 Task: Look for space in Kazo, Japan from 11th June, 2023 to 15th June, 2023 for 2 adults in price range Rs.7000 to Rs.16000. Place can be private room with 1  bedroom having 2 beds and 1 bathroom. Property type can be house, flat, guest house, hotel. Booking option can be shelf check-in. Required host language is English.
Action: Mouse moved to (417, 99)
Screenshot: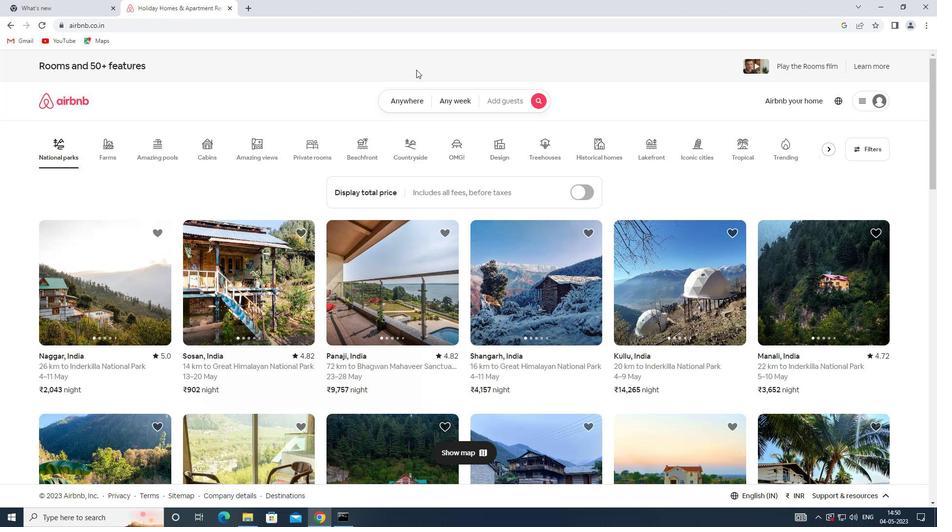 
Action: Mouse pressed left at (417, 99)
Screenshot: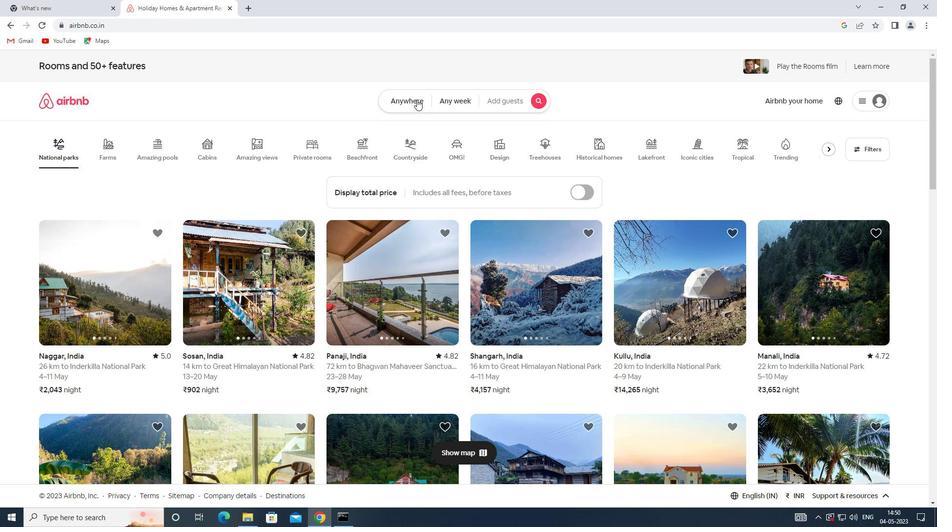 
Action: Mouse moved to (288, 140)
Screenshot: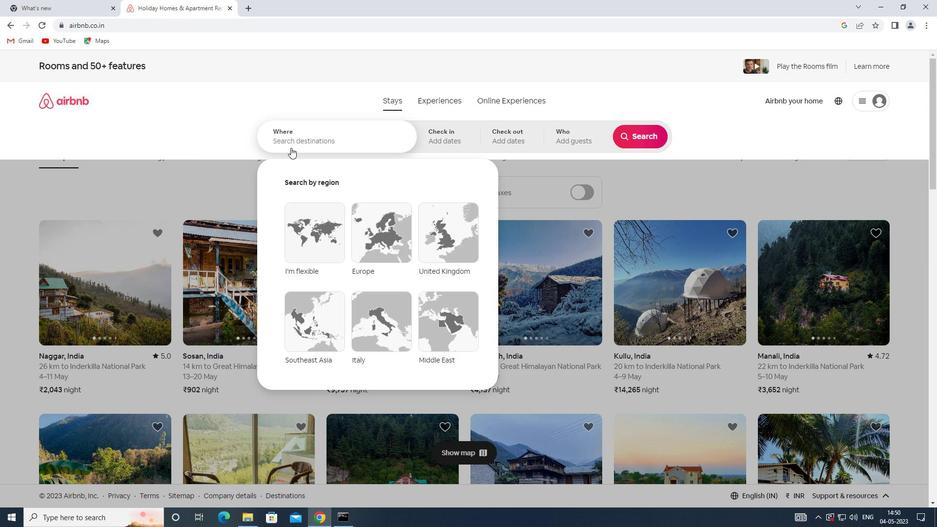 
Action: Mouse pressed left at (288, 140)
Screenshot: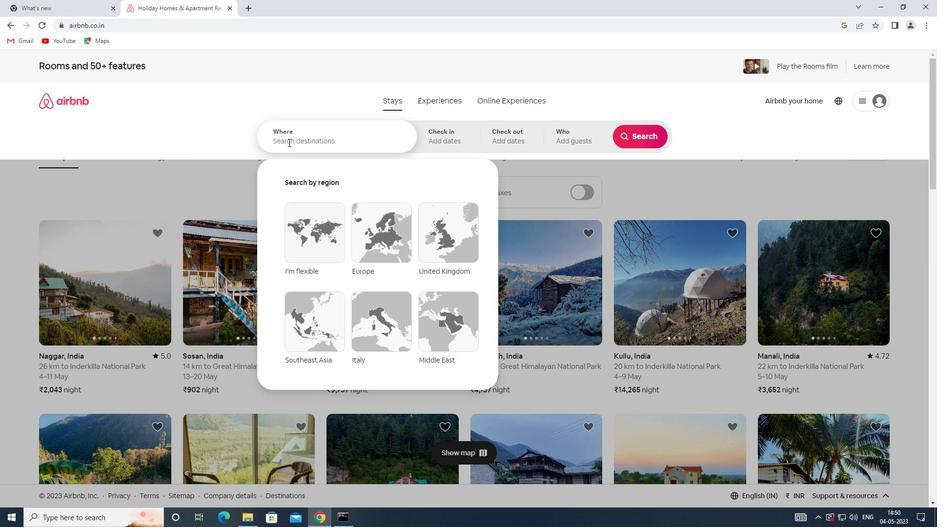 
Action: Key pressed <Key.shift>KAZO,<Key.shift><Key.shift><Key.shift><Key.shift><Key.shift><Key.shift><Key.shift><Key.shift><Key.shift><Key.shift><Key.shift><Key.shift>JAPAN
Screenshot: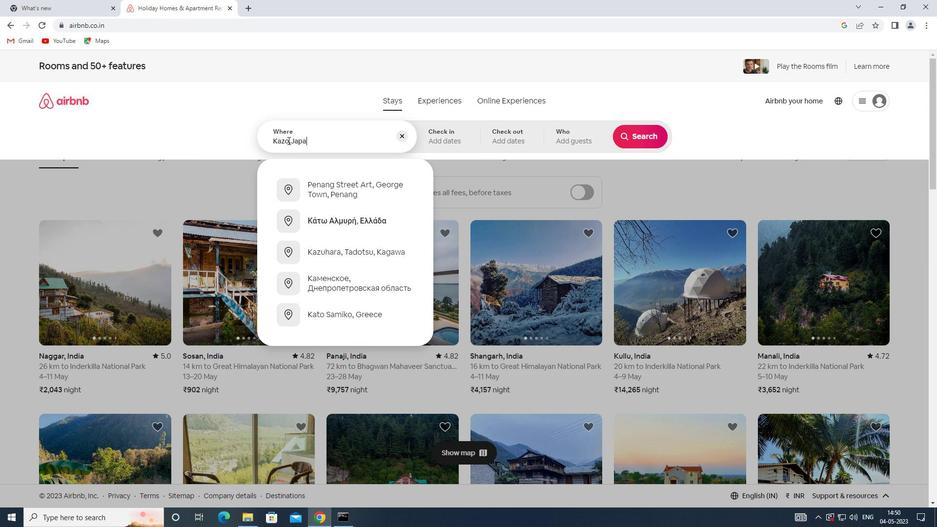 
Action: Mouse moved to (438, 144)
Screenshot: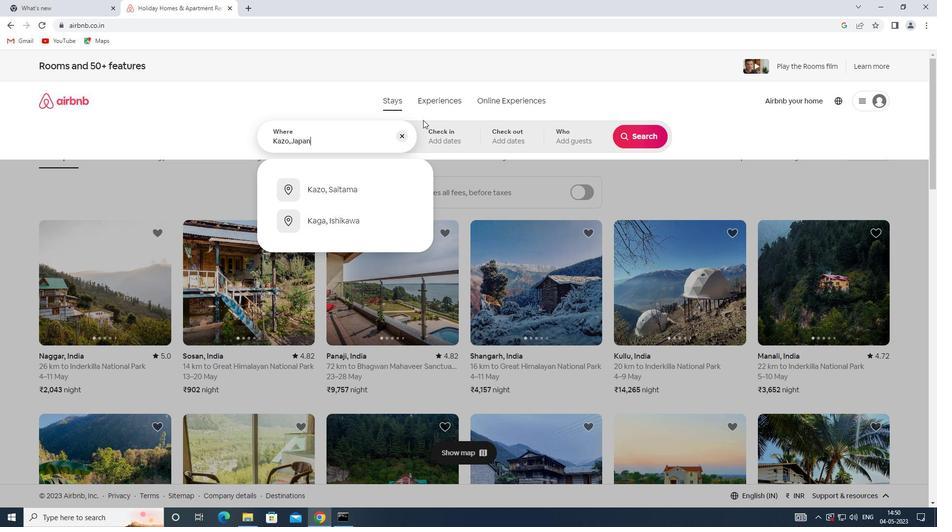
Action: Mouse pressed left at (438, 144)
Screenshot: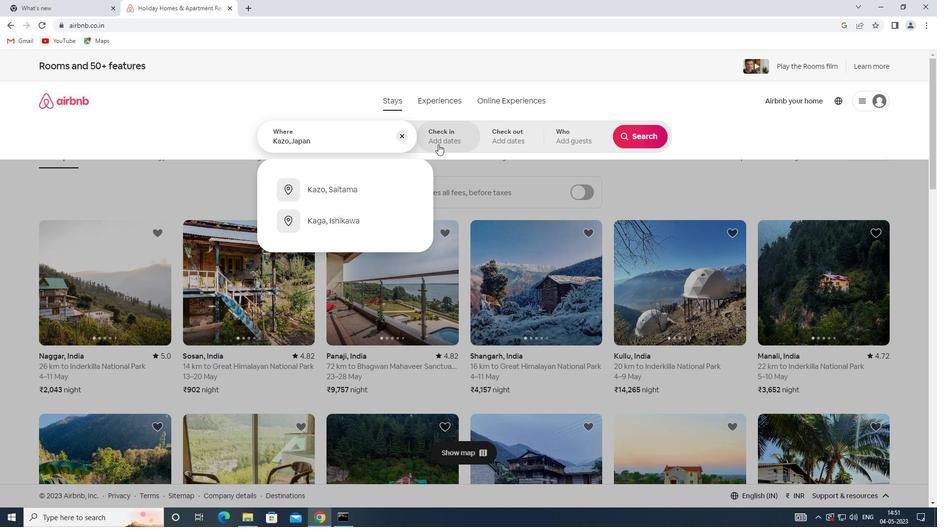
Action: Mouse moved to (481, 298)
Screenshot: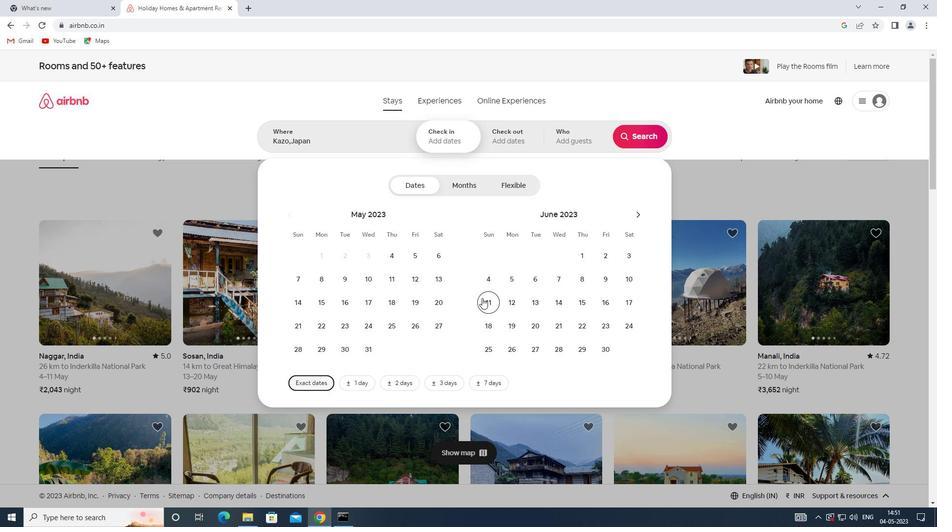 
Action: Mouse pressed left at (481, 298)
Screenshot: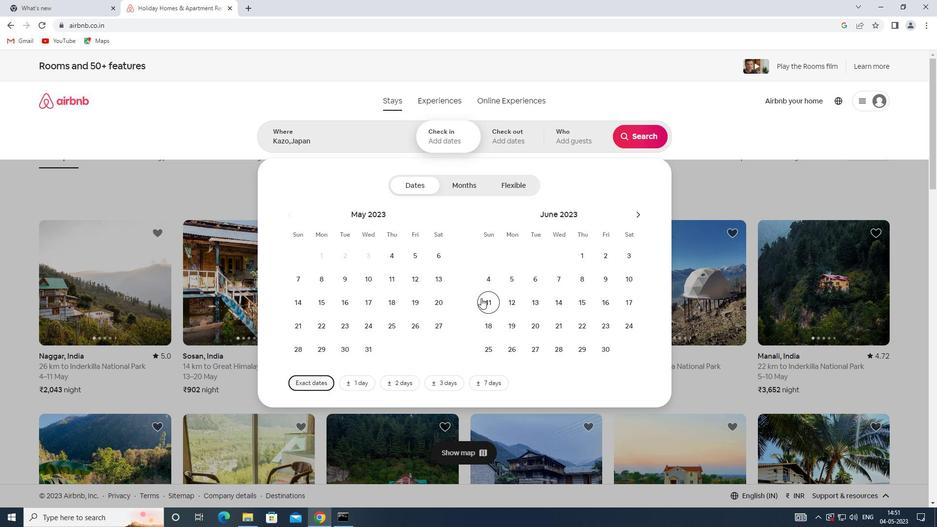 
Action: Mouse moved to (588, 301)
Screenshot: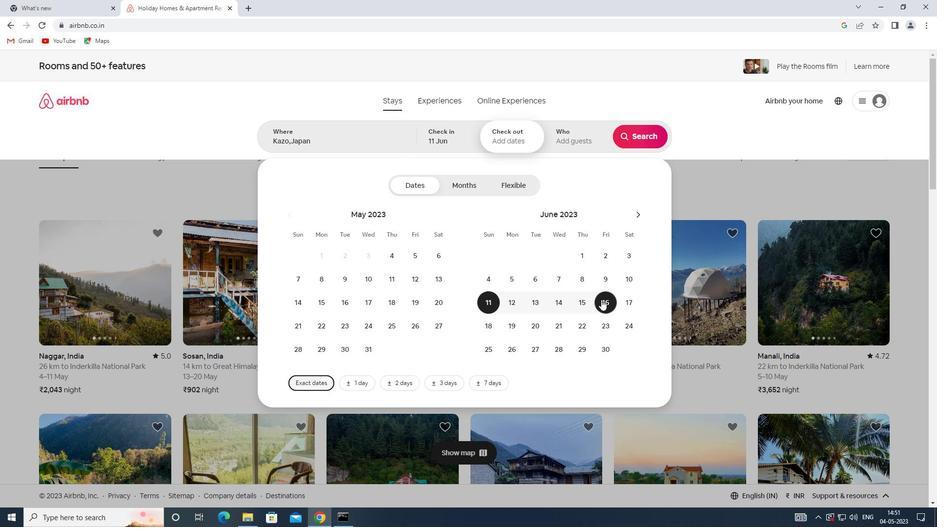 
Action: Mouse pressed left at (588, 301)
Screenshot: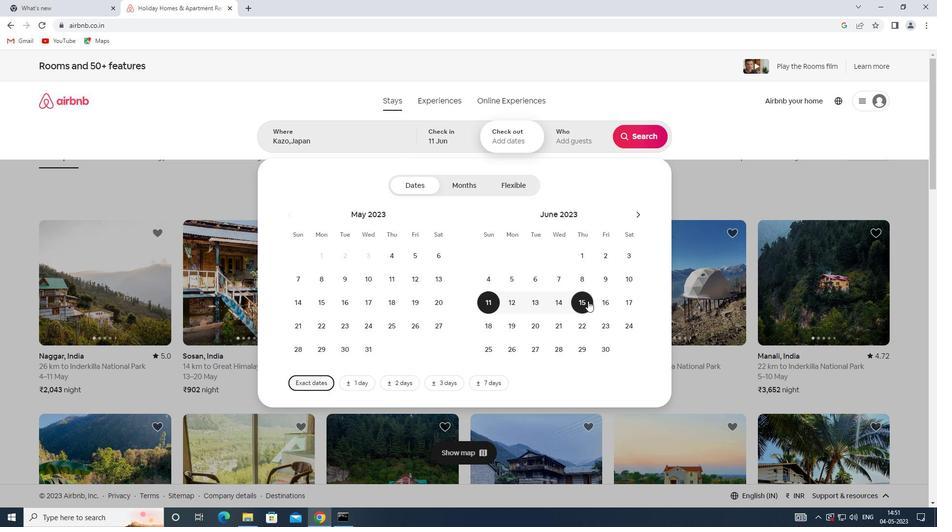 
Action: Mouse moved to (587, 140)
Screenshot: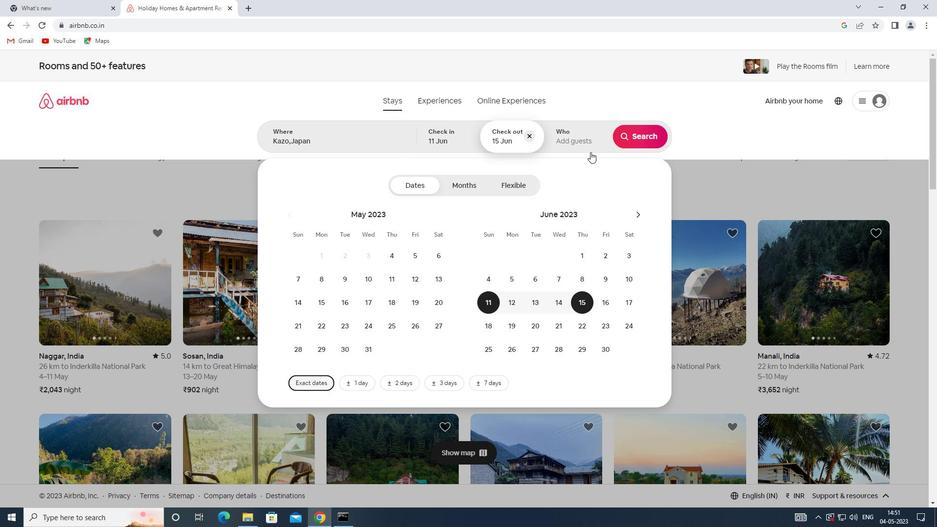 
Action: Mouse pressed left at (587, 140)
Screenshot: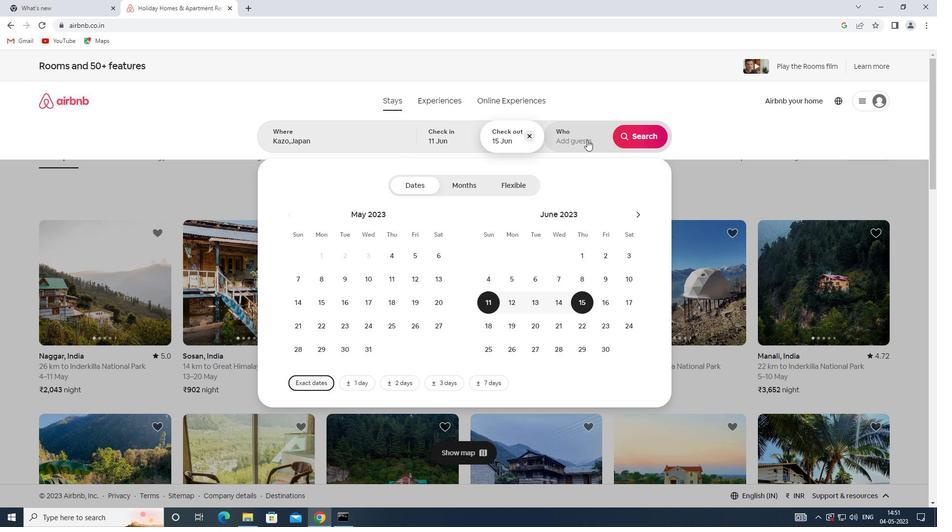 
Action: Mouse moved to (640, 195)
Screenshot: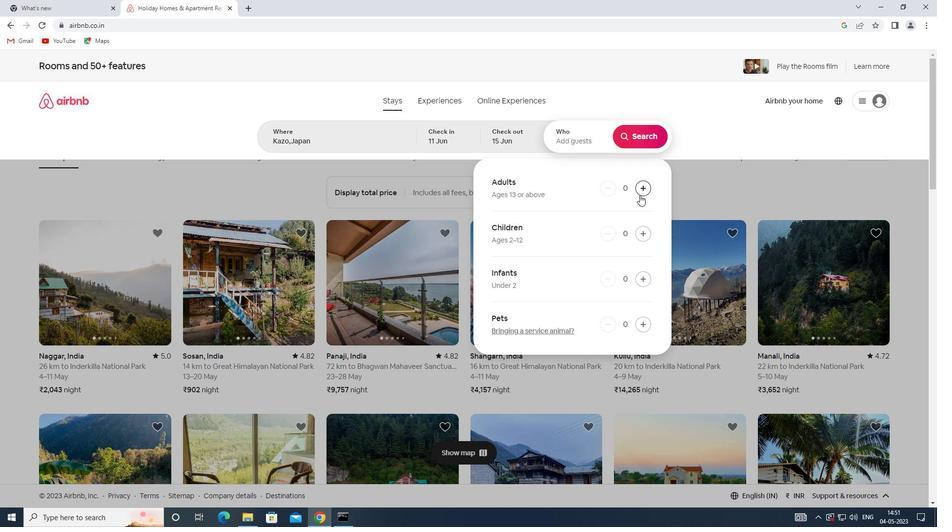 
Action: Mouse pressed left at (640, 195)
Screenshot: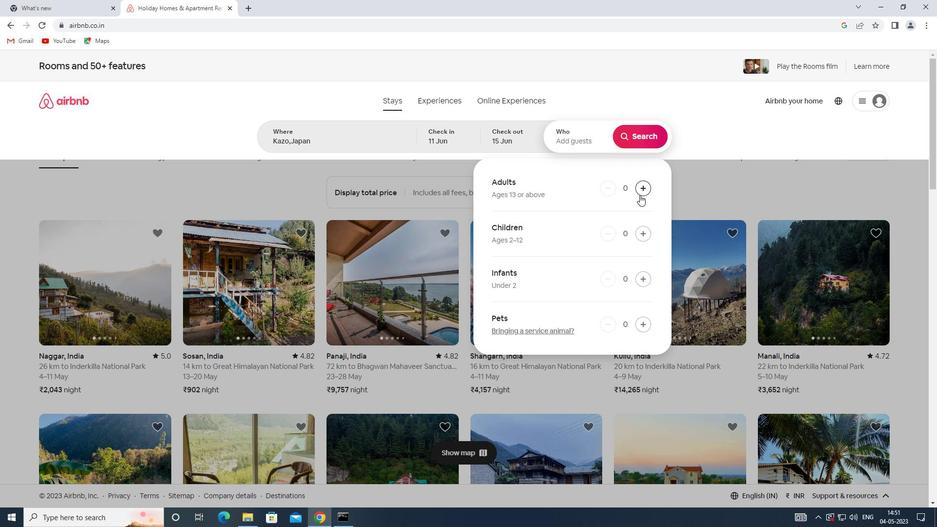 
Action: Mouse pressed left at (640, 195)
Screenshot: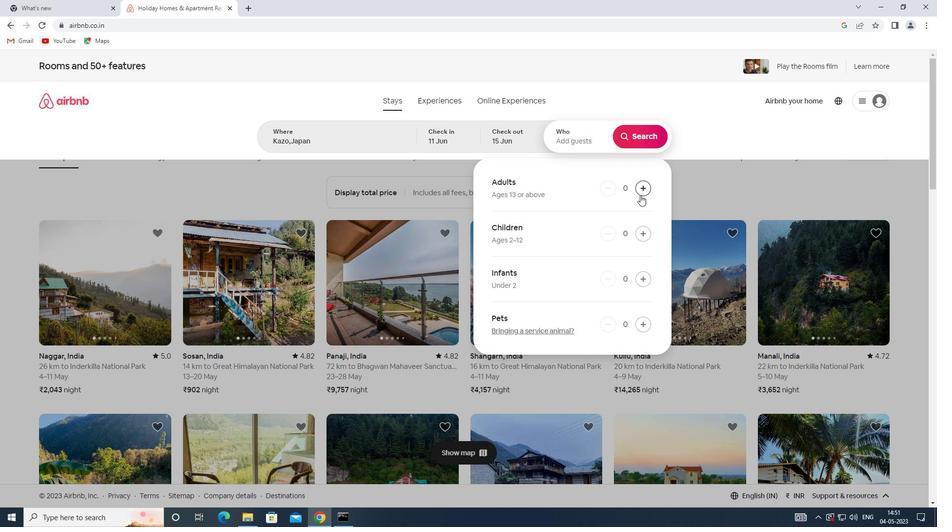 
Action: Mouse moved to (646, 142)
Screenshot: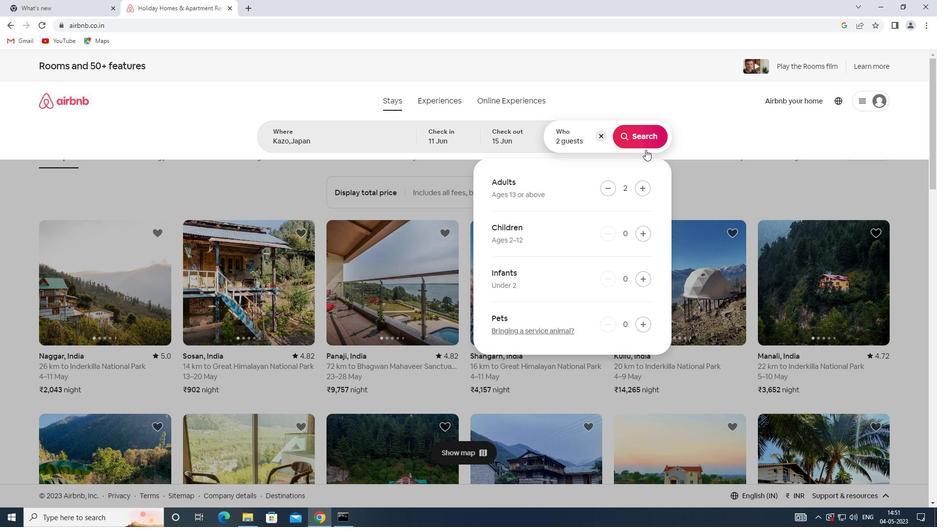 
Action: Mouse pressed left at (646, 142)
Screenshot: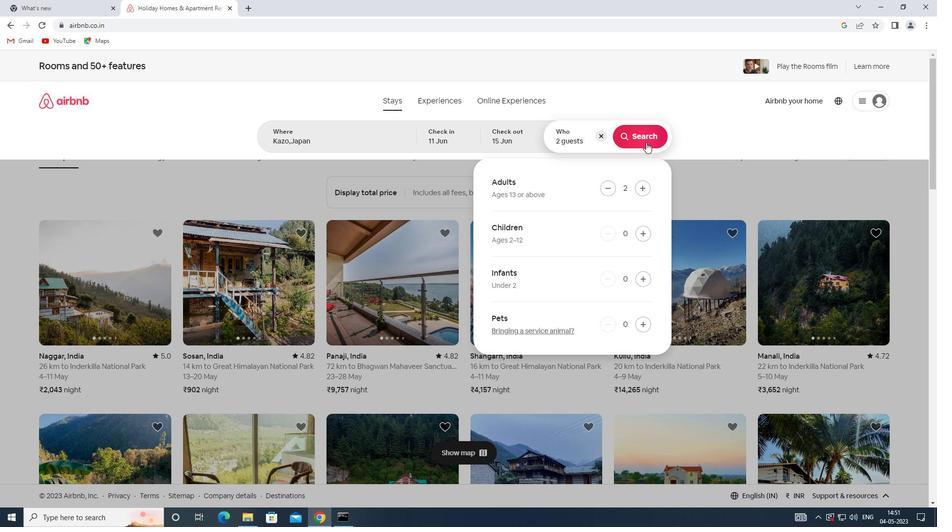 
Action: Mouse moved to (890, 116)
Screenshot: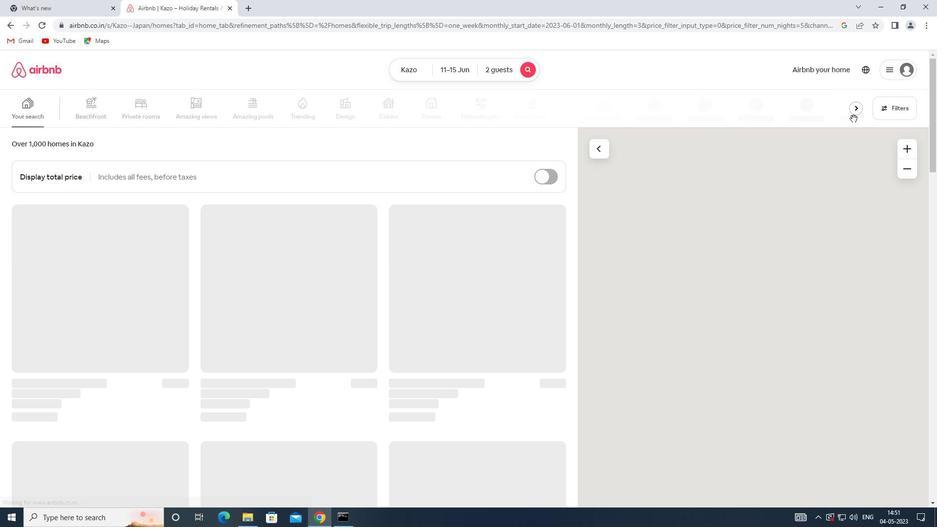 
Action: Mouse pressed left at (890, 116)
Screenshot: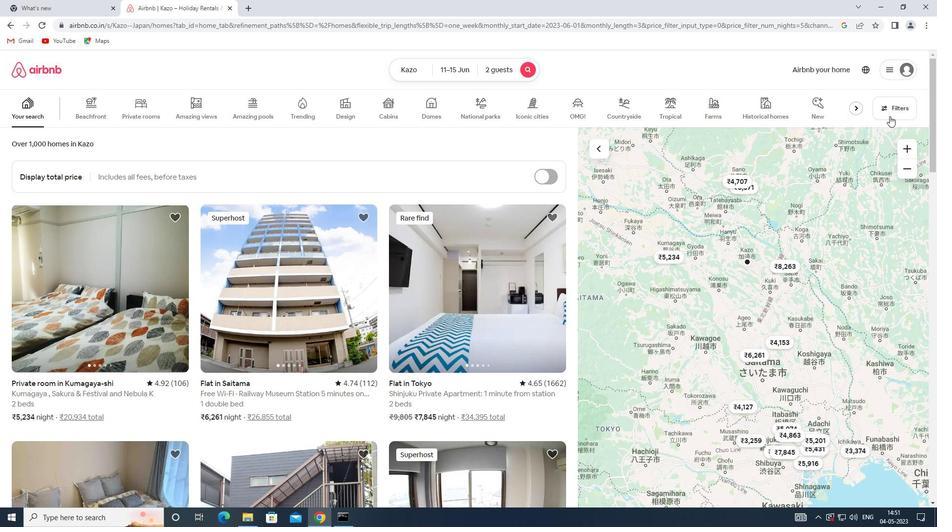 
Action: Mouse moved to (339, 232)
Screenshot: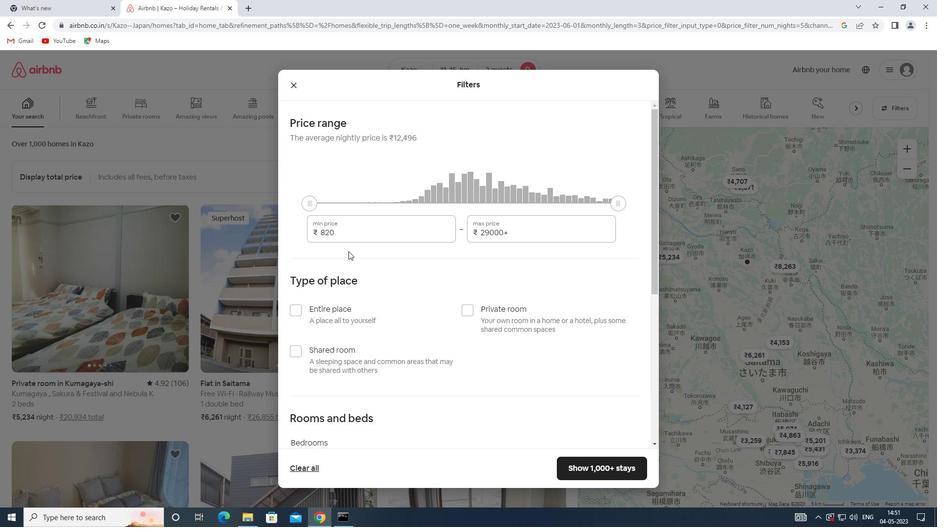 
Action: Mouse pressed left at (339, 232)
Screenshot: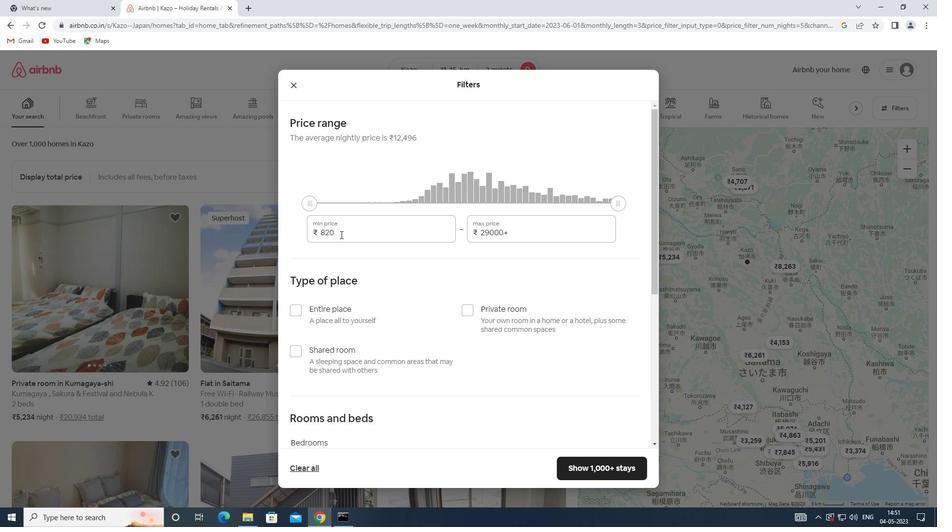 
Action: Mouse moved to (287, 232)
Screenshot: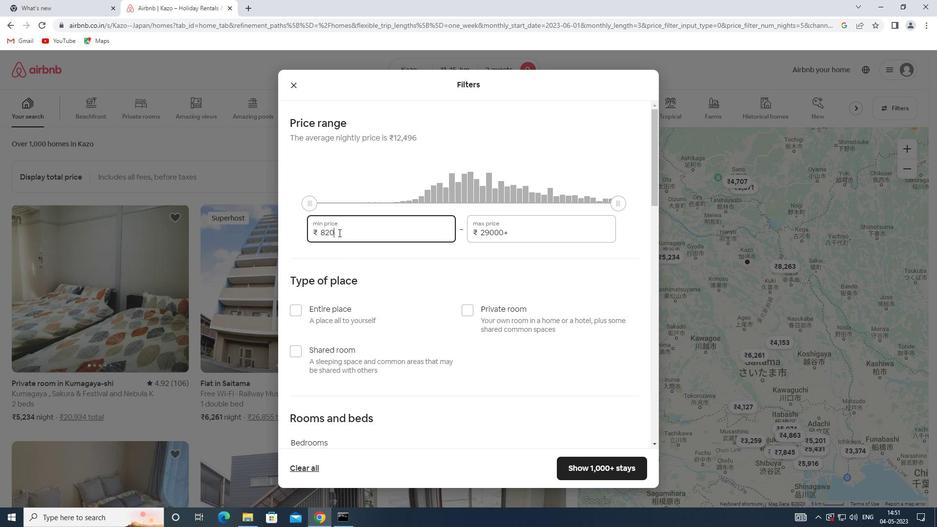 
Action: Key pressed 7000
Screenshot: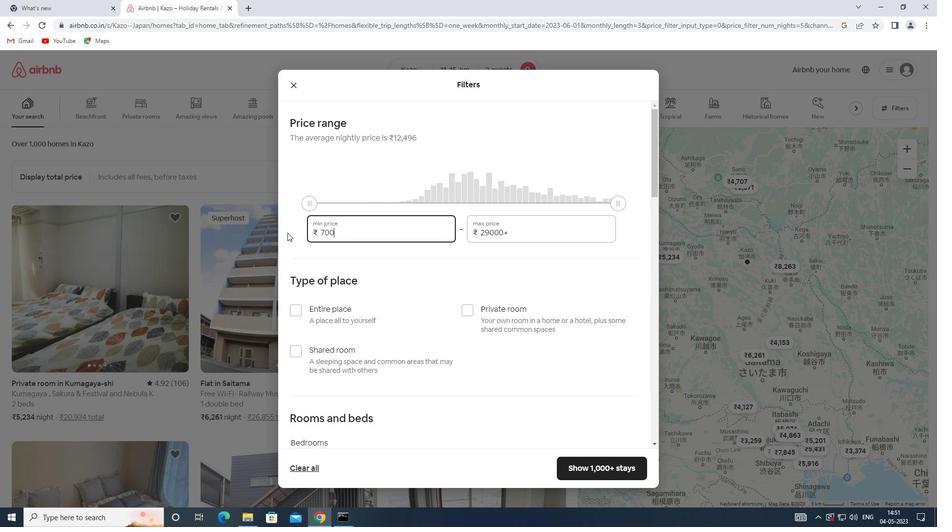 
Action: Mouse moved to (488, 156)
Screenshot: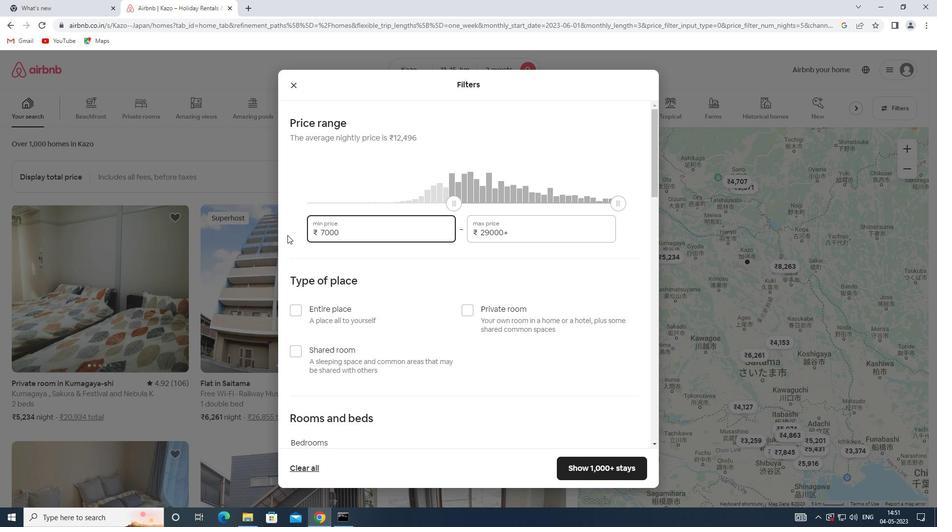 
Action: Mouse scrolled (488, 156) with delta (0, 0)
Screenshot: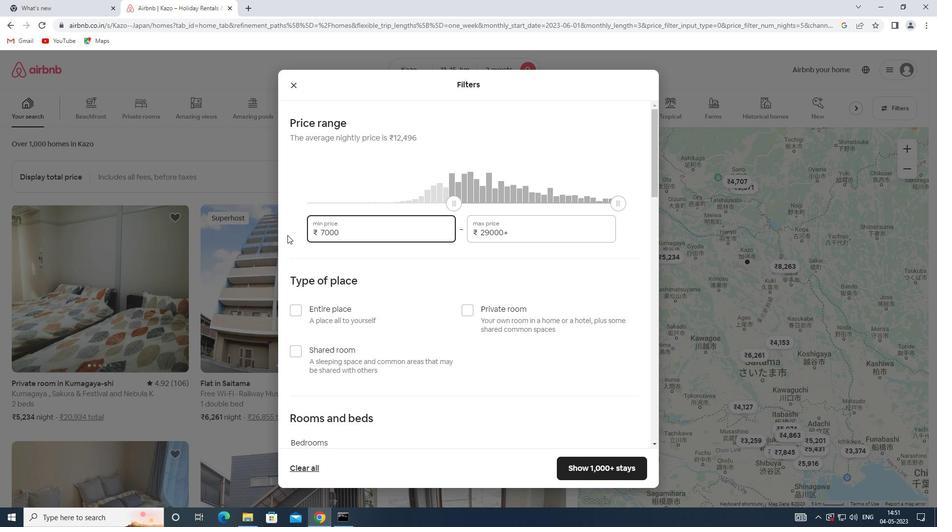 
Action: Mouse moved to (513, 181)
Screenshot: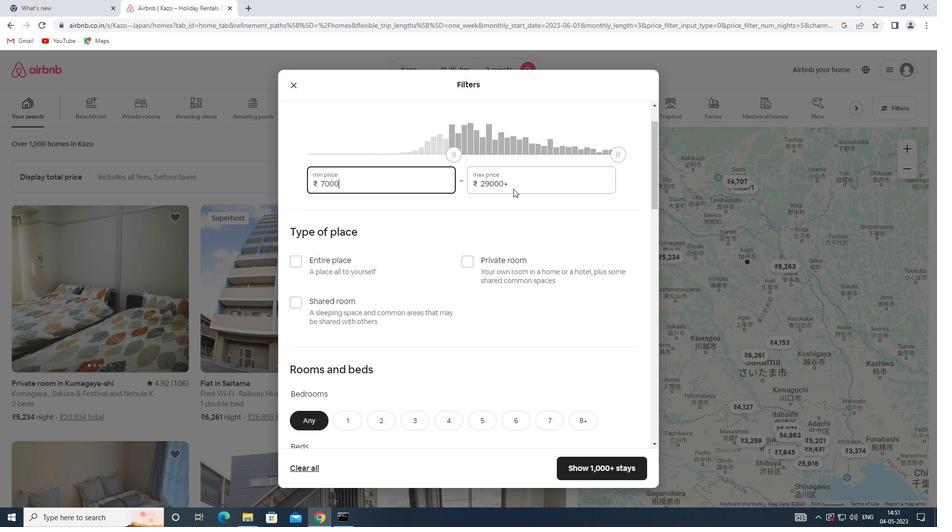 
Action: Mouse pressed left at (513, 181)
Screenshot: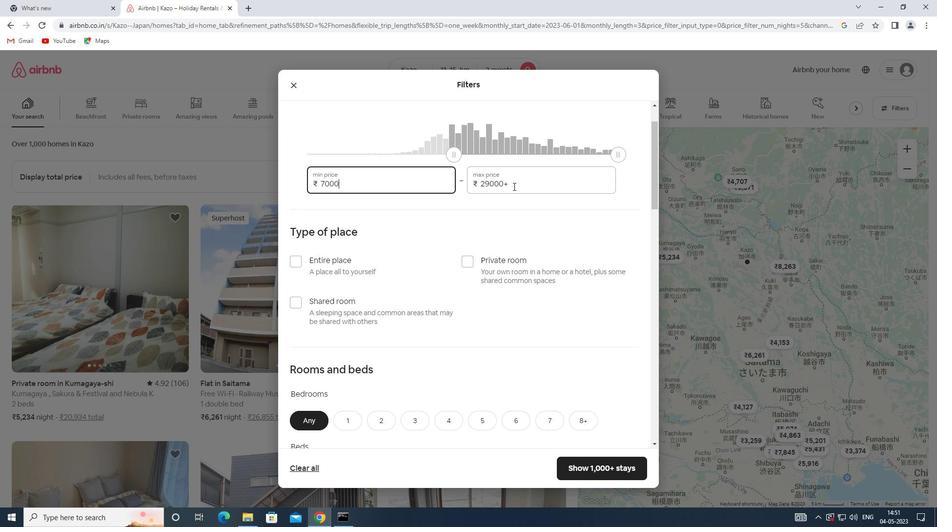 
Action: Mouse moved to (458, 178)
Screenshot: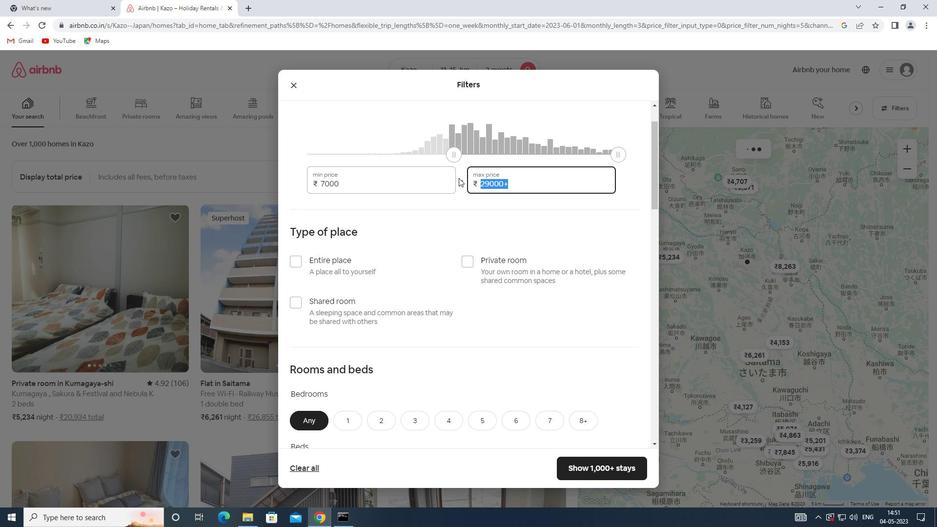 
Action: Key pressed 16000
Screenshot: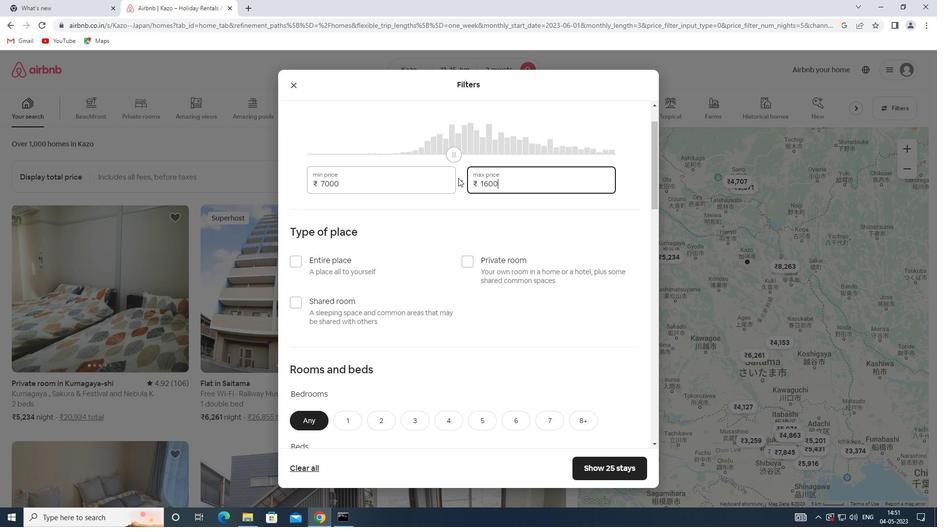
Action: Mouse scrolled (458, 177) with delta (0, 0)
Screenshot: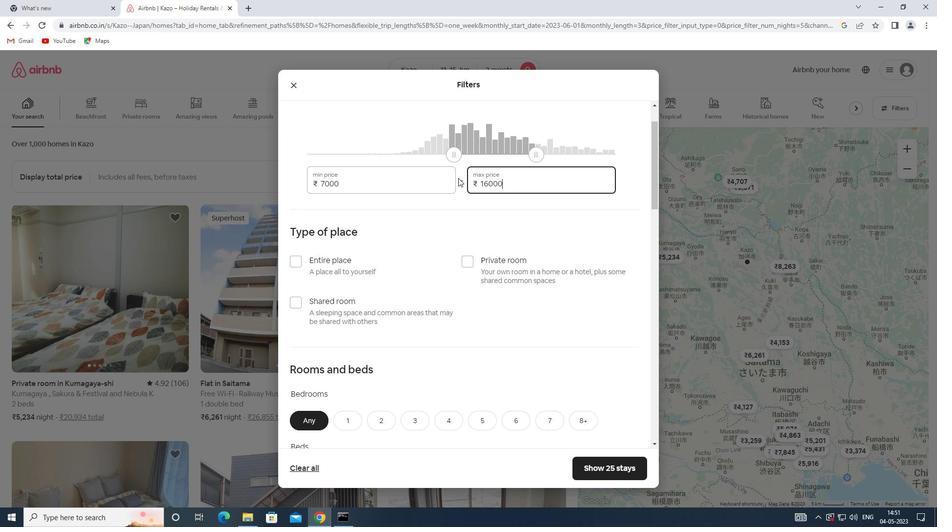 
Action: Mouse moved to (466, 215)
Screenshot: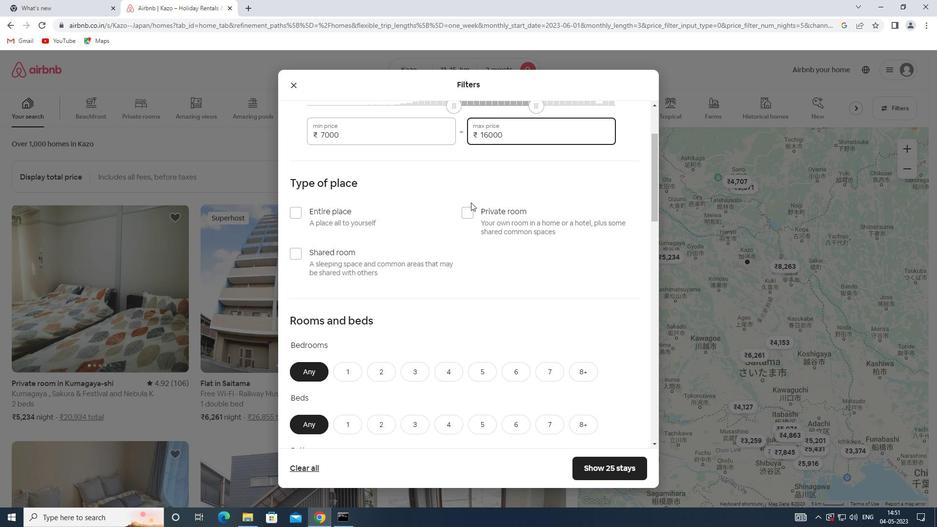 
Action: Mouse pressed left at (466, 215)
Screenshot: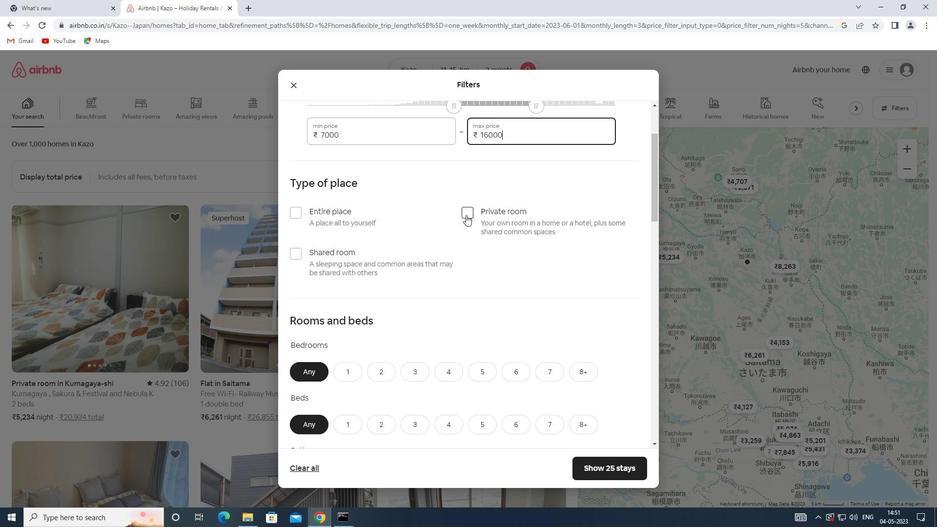 
Action: Mouse scrolled (466, 214) with delta (0, 0)
Screenshot: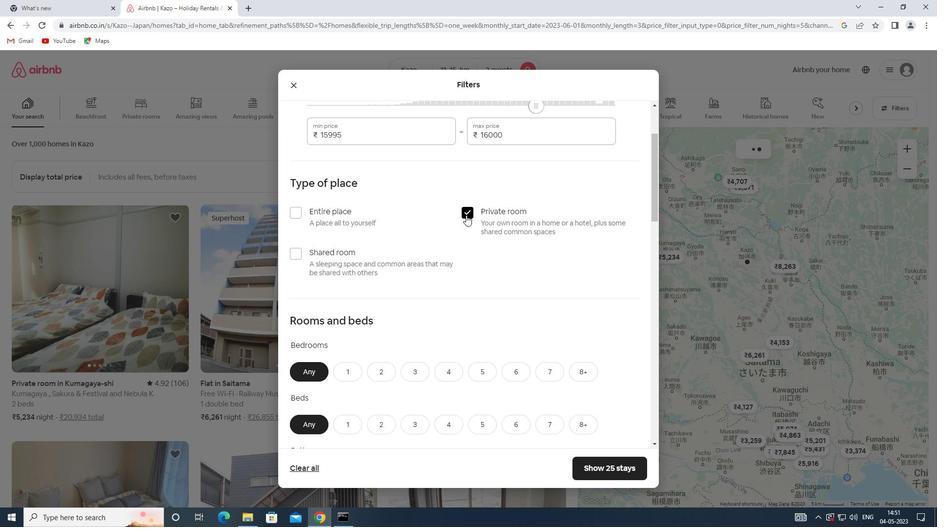 
Action: Mouse scrolled (466, 214) with delta (0, 0)
Screenshot: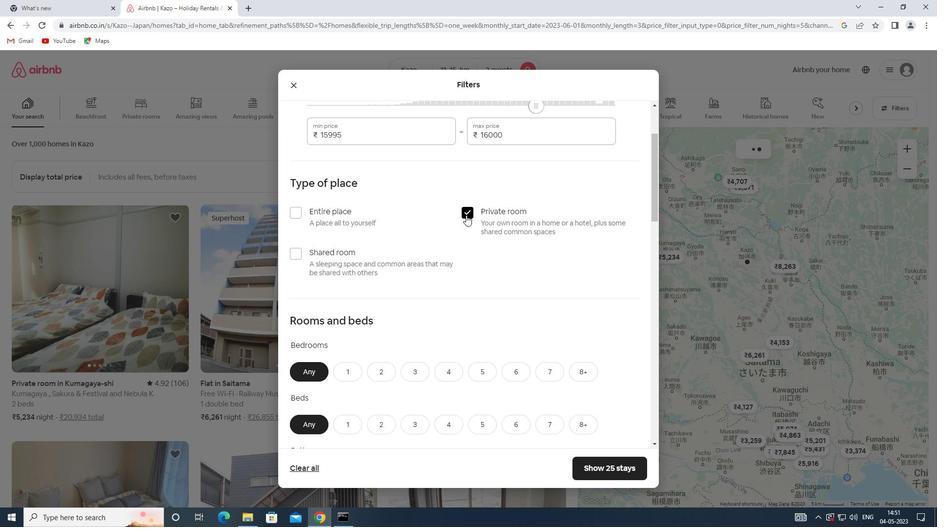 
Action: Mouse scrolled (466, 214) with delta (0, 0)
Screenshot: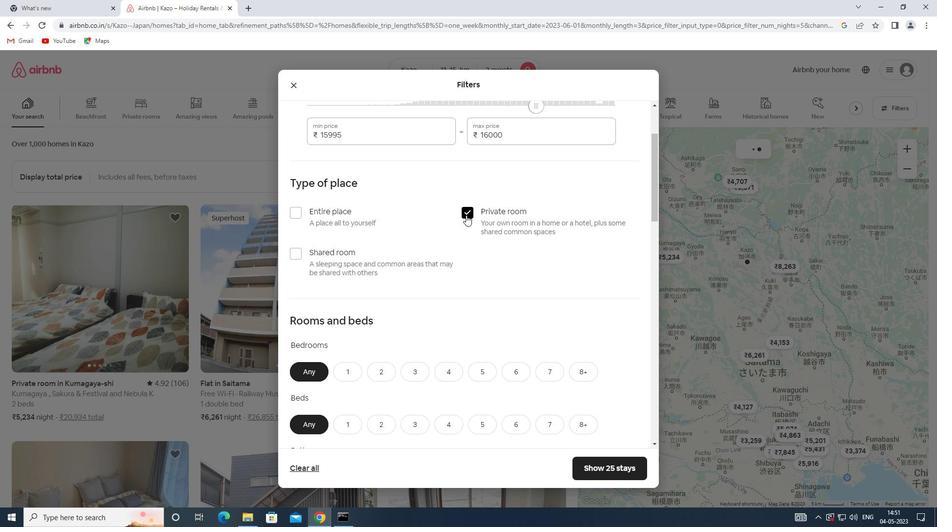 
Action: Mouse scrolled (466, 214) with delta (0, 0)
Screenshot: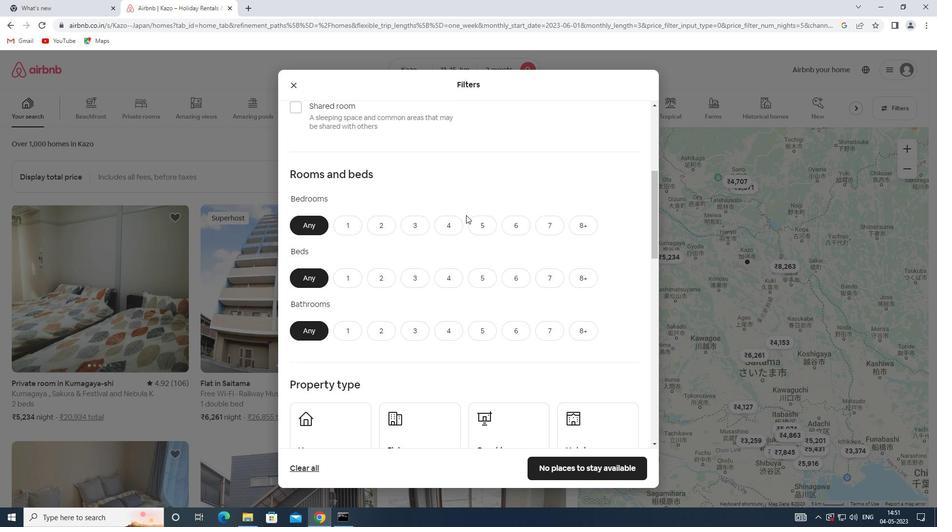 
Action: Mouse moved to (349, 174)
Screenshot: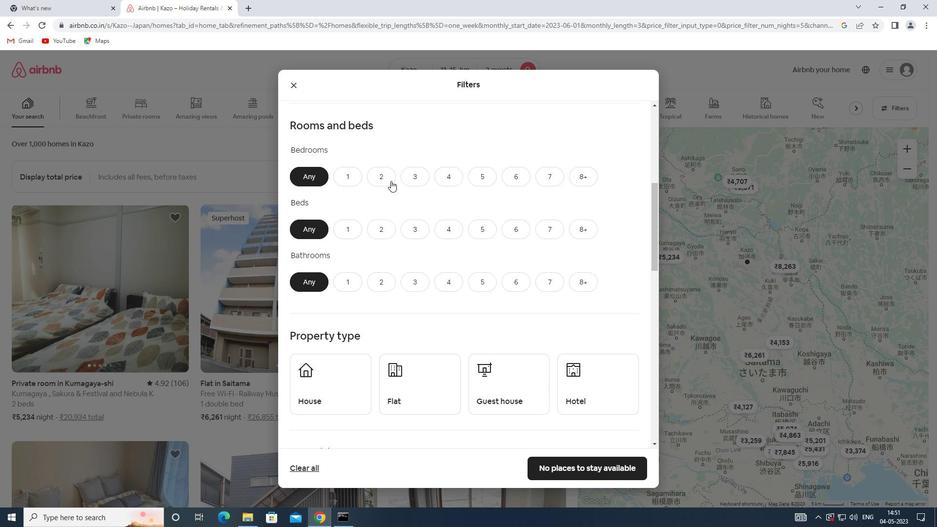 
Action: Mouse pressed left at (349, 174)
Screenshot: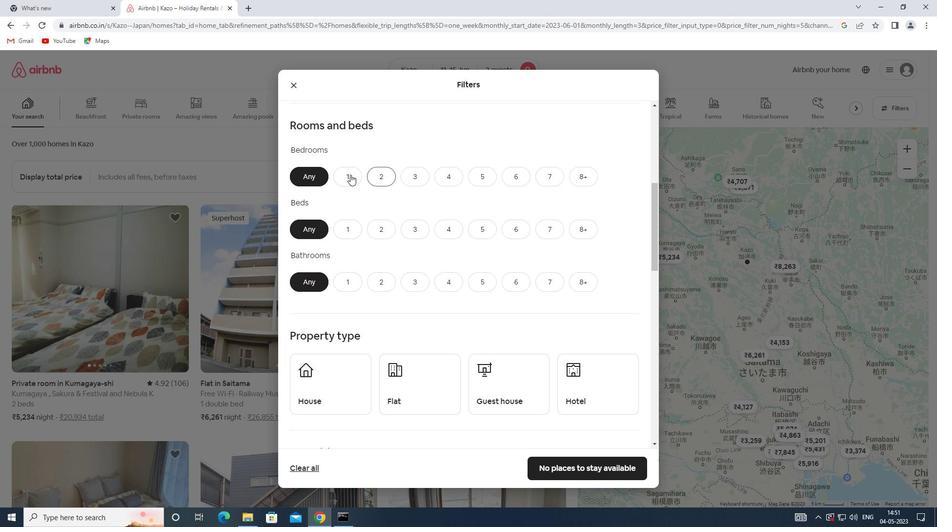 
Action: Mouse moved to (385, 220)
Screenshot: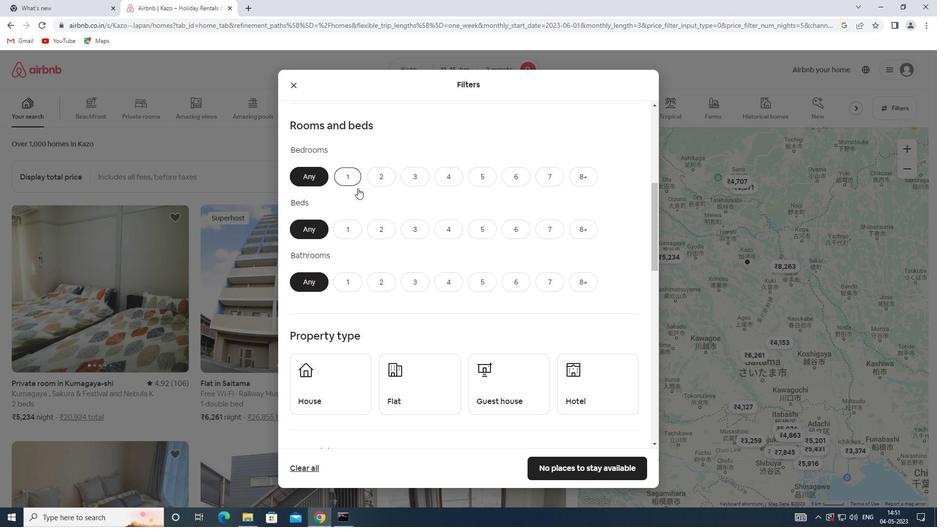 
Action: Mouse pressed left at (385, 220)
Screenshot: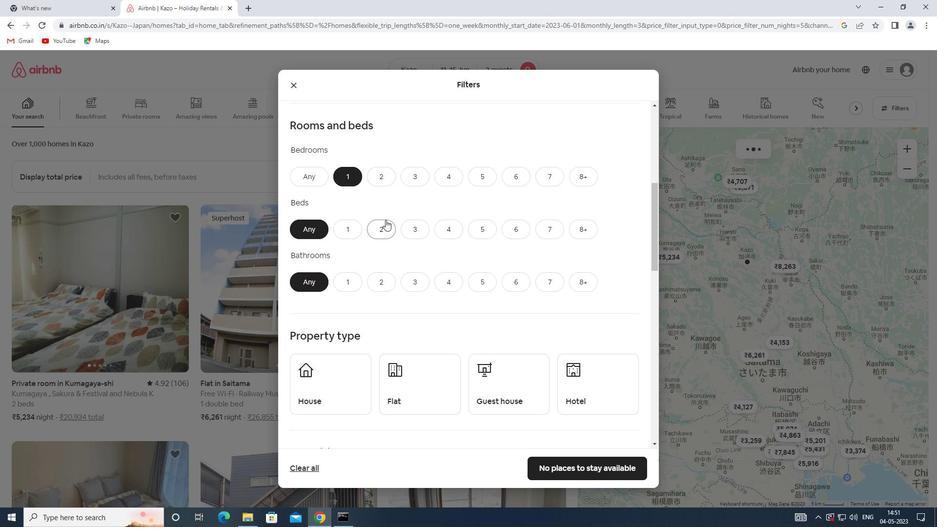 
Action: Mouse moved to (348, 276)
Screenshot: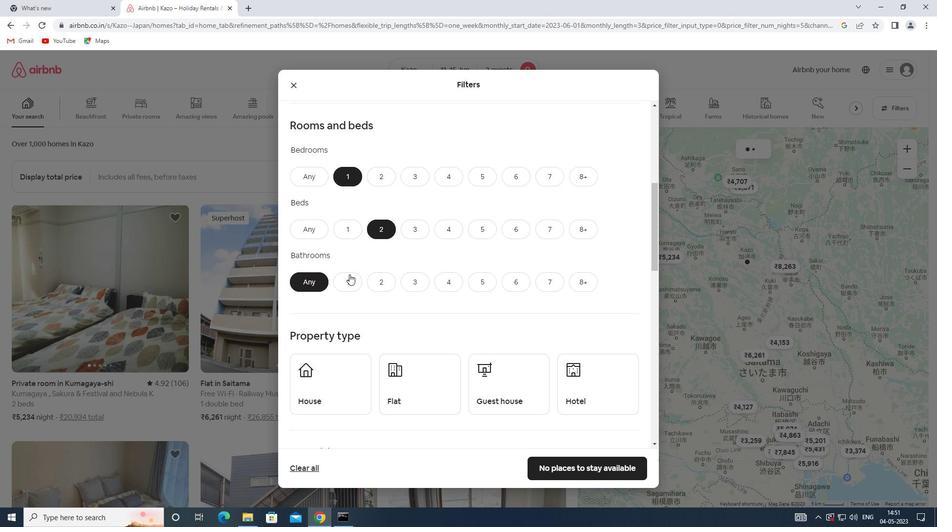 
Action: Mouse pressed left at (348, 276)
Screenshot: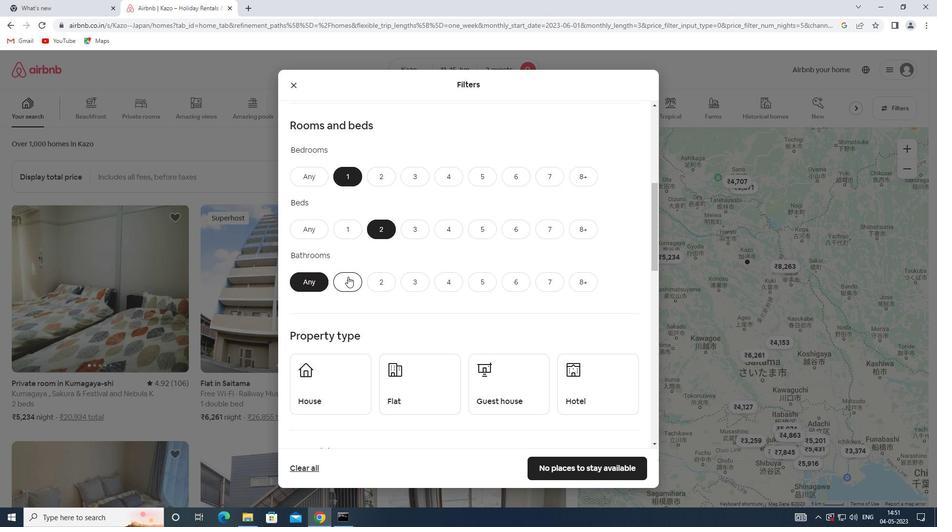
Action: Mouse moved to (351, 276)
Screenshot: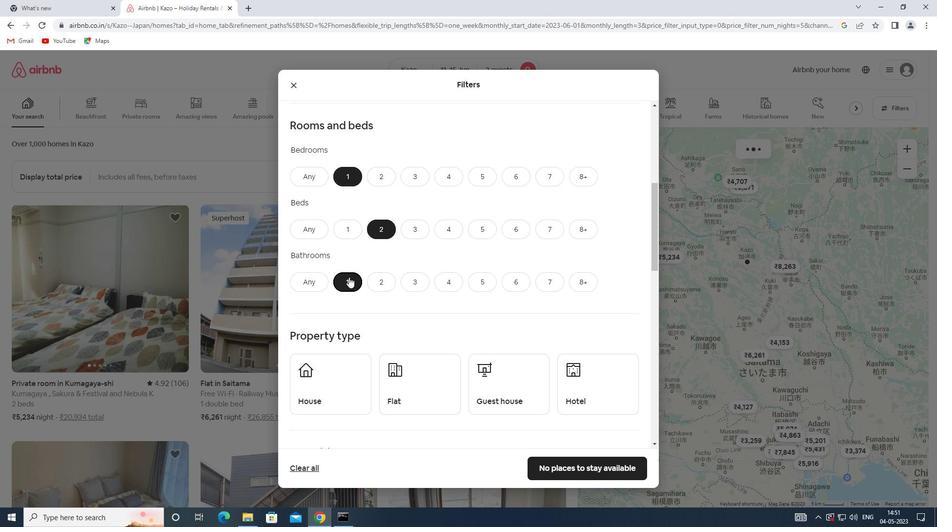 
Action: Mouse scrolled (351, 275) with delta (0, 0)
Screenshot: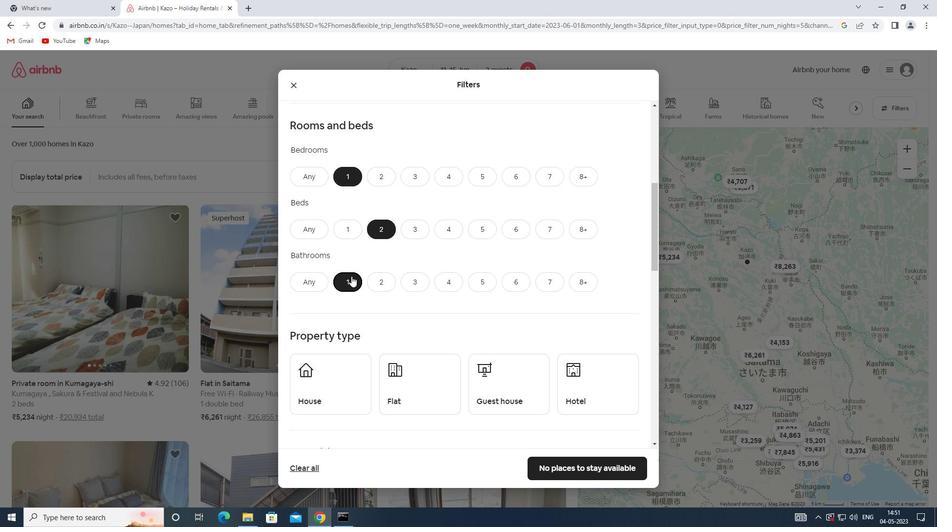 
Action: Mouse scrolled (351, 275) with delta (0, 0)
Screenshot: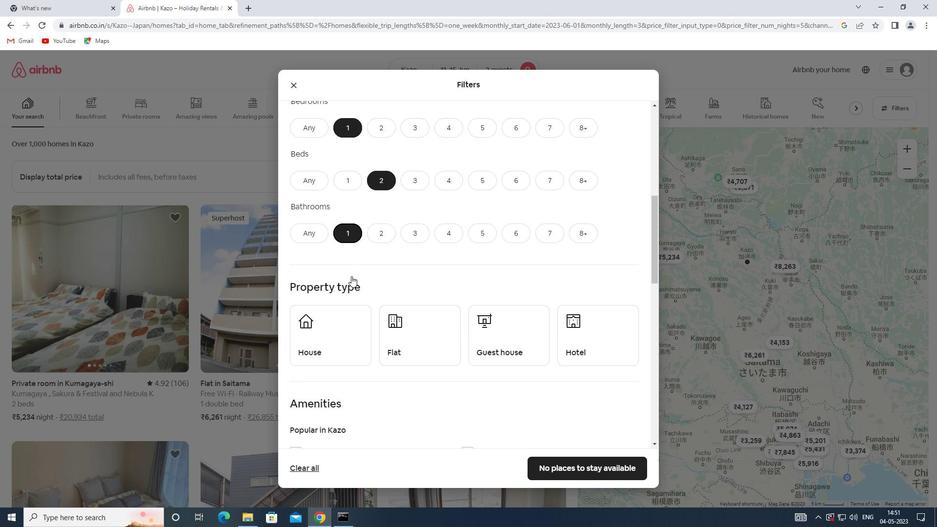 
Action: Mouse moved to (351, 275)
Screenshot: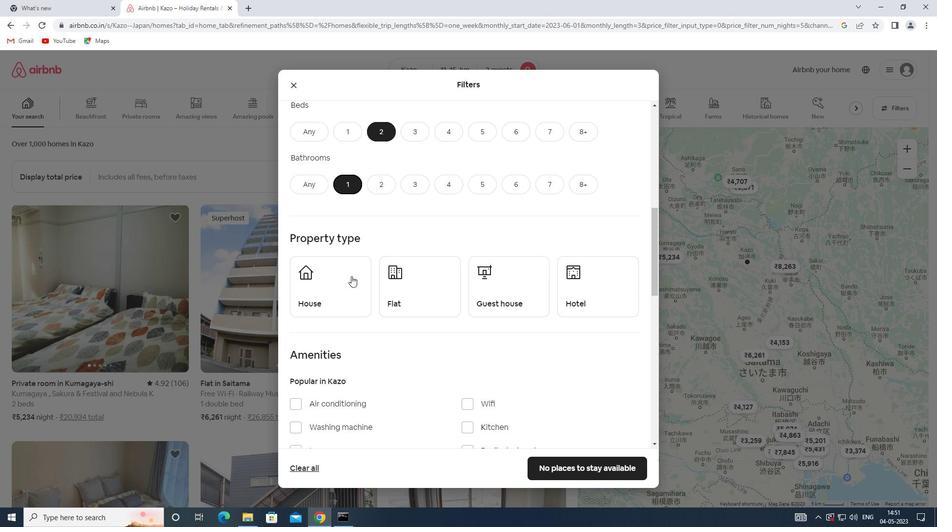 
Action: Mouse scrolled (351, 275) with delta (0, 0)
Screenshot: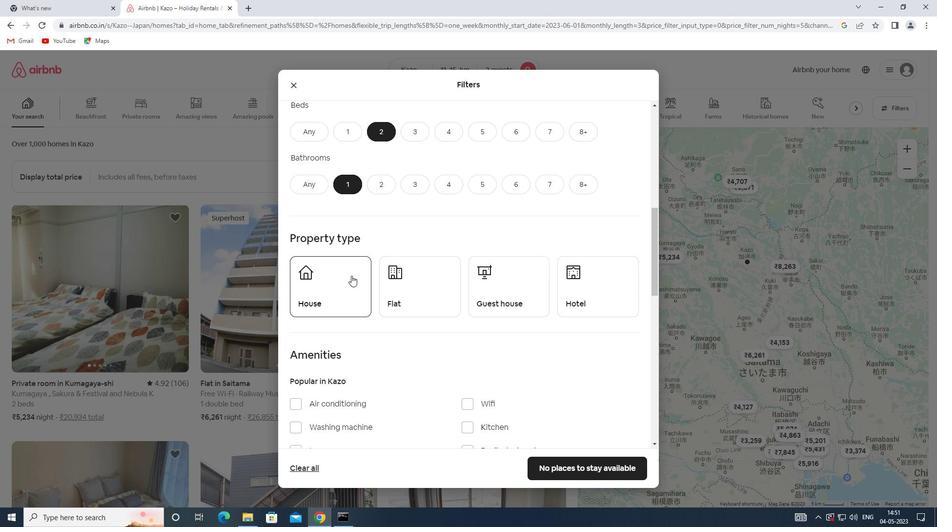 
Action: Mouse moved to (342, 241)
Screenshot: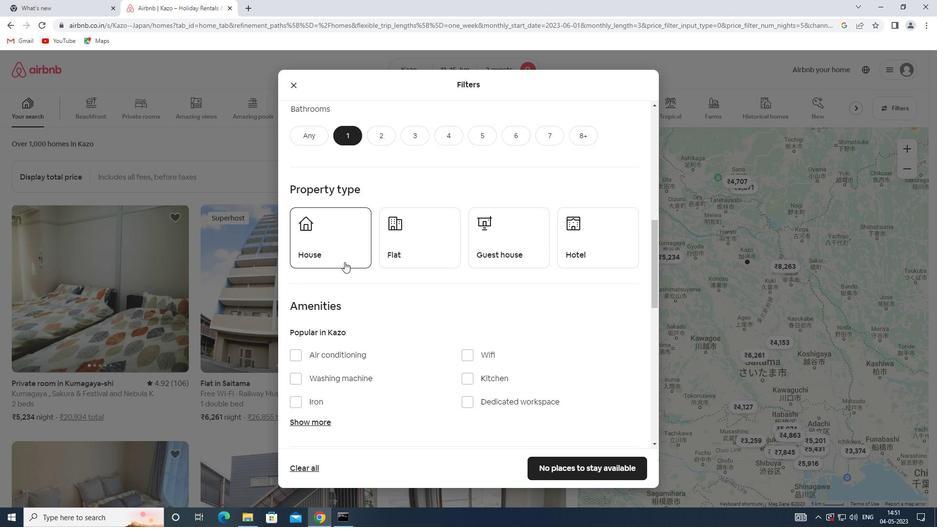 
Action: Mouse pressed left at (342, 241)
Screenshot: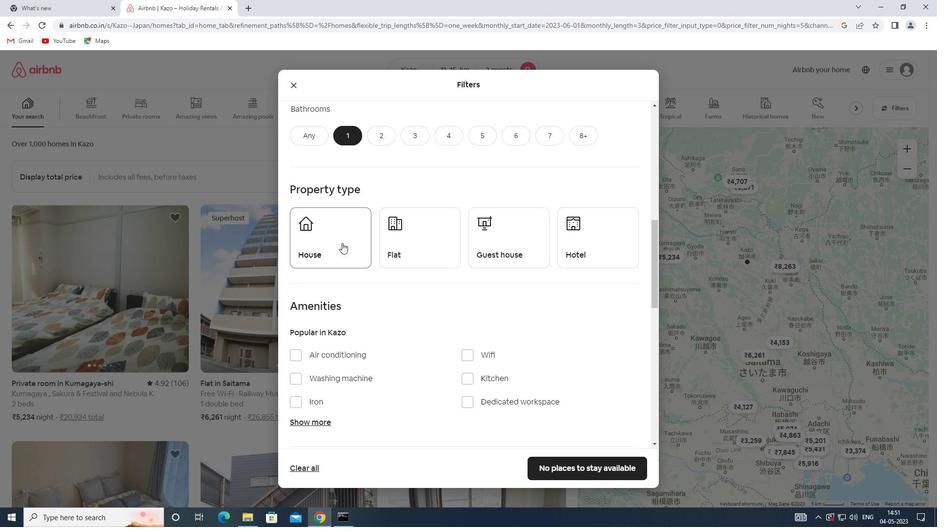 
Action: Mouse moved to (423, 245)
Screenshot: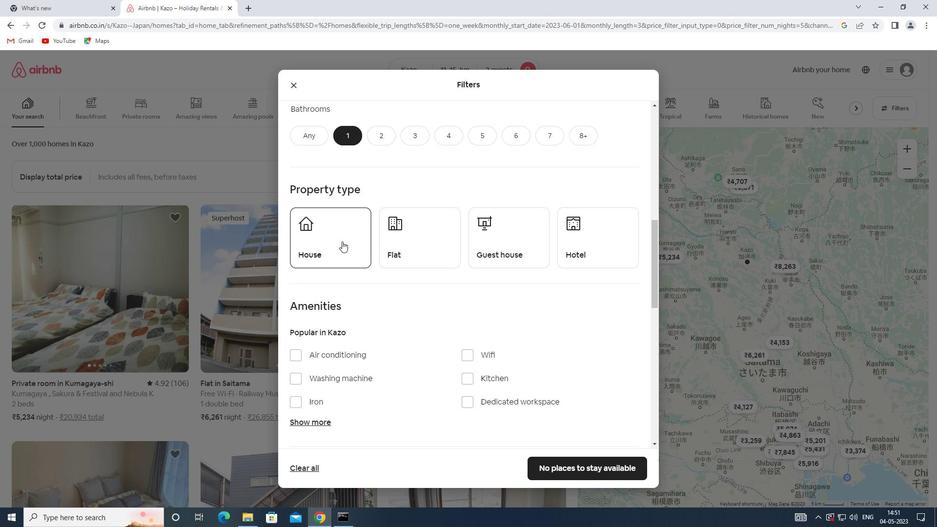 
Action: Mouse pressed left at (423, 245)
Screenshot: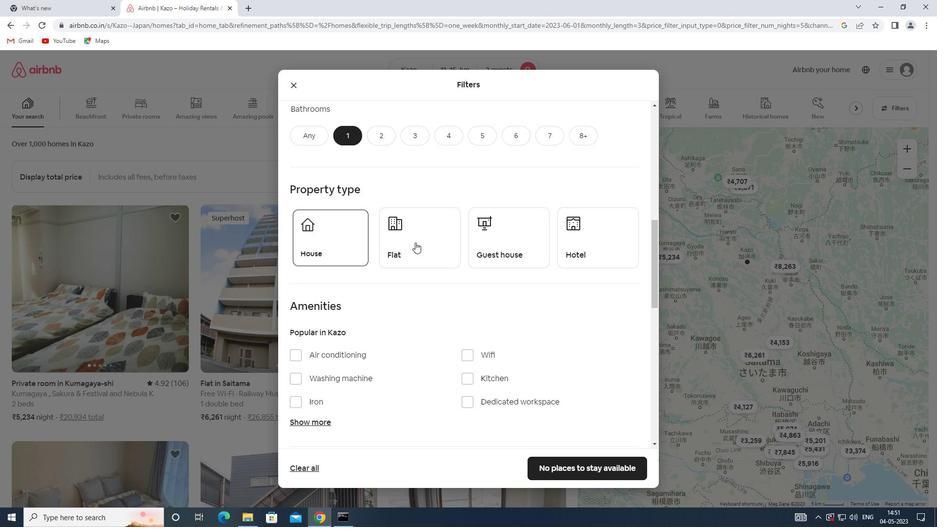 
Action: Mouse moved to (475, 247)
Screenshot: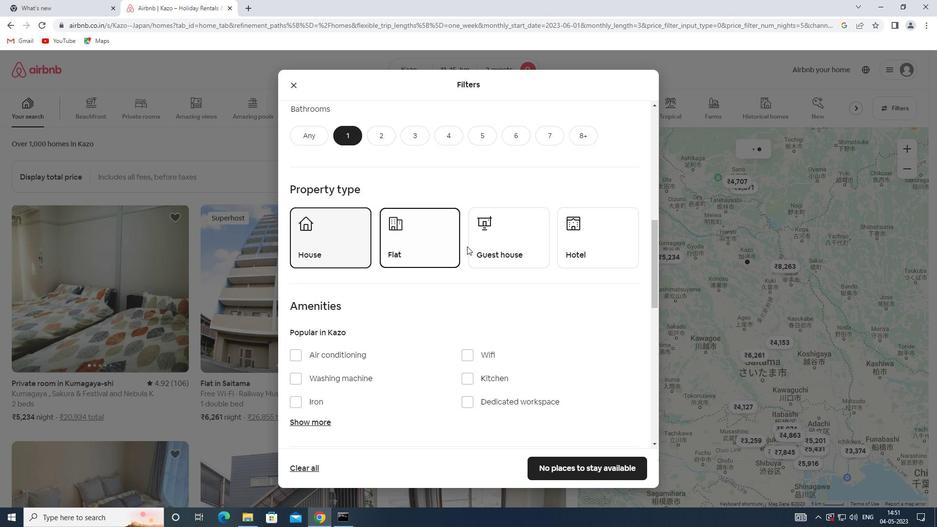 
Action: Mouse pressed left at (475, 247)
Screenshot: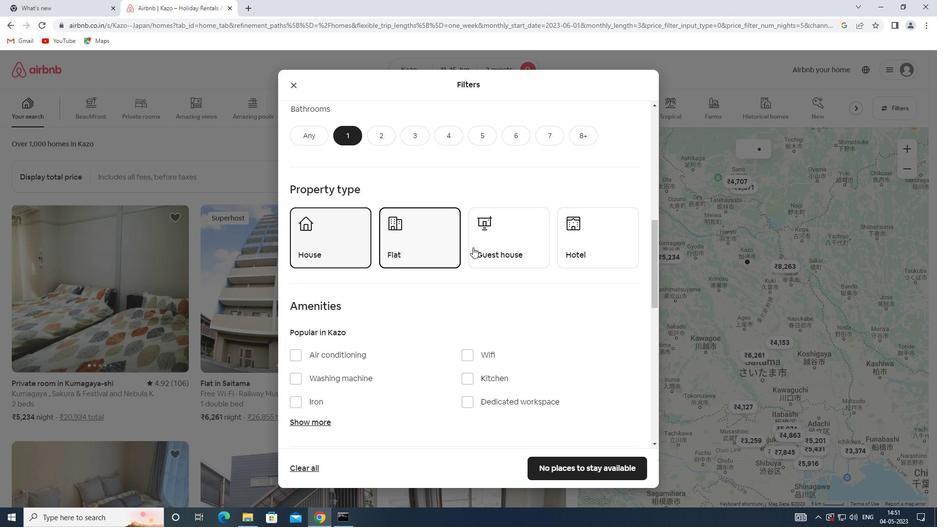 
Action: Mouse moved to (607, 248)
Screenshot: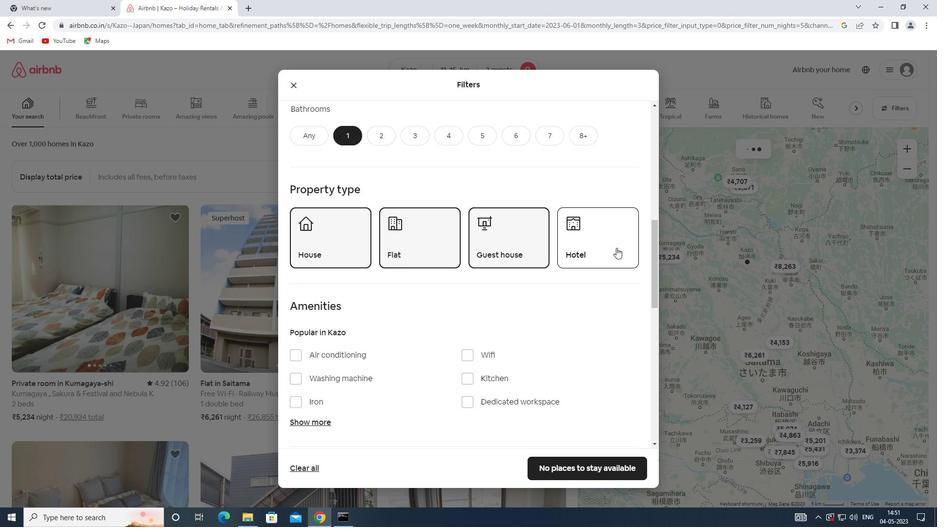 
Action: Mouse pressed left at (607, 248)
Screenshot: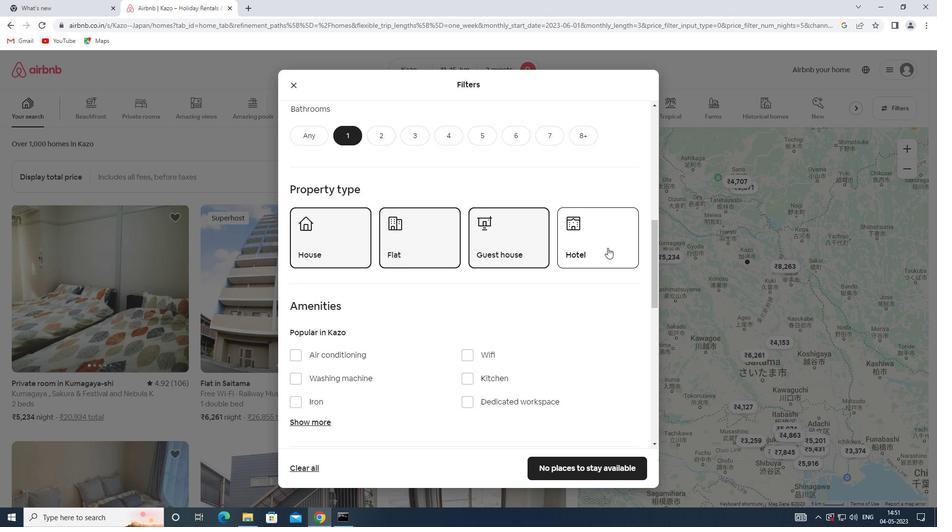 
Action: Mouse moved to (539, 242)
Screenshot: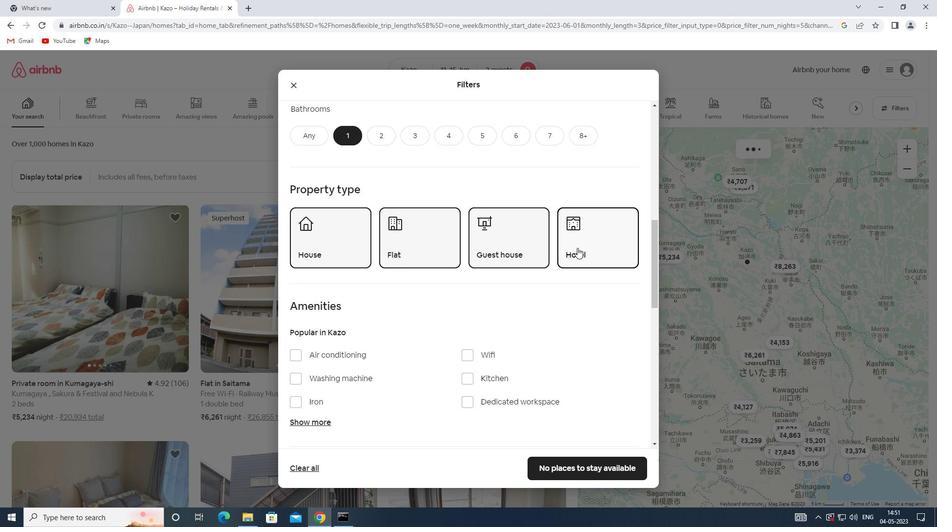 
Action: Mouse scrolled (539, 241) with delta (0, 0)
Screenshot: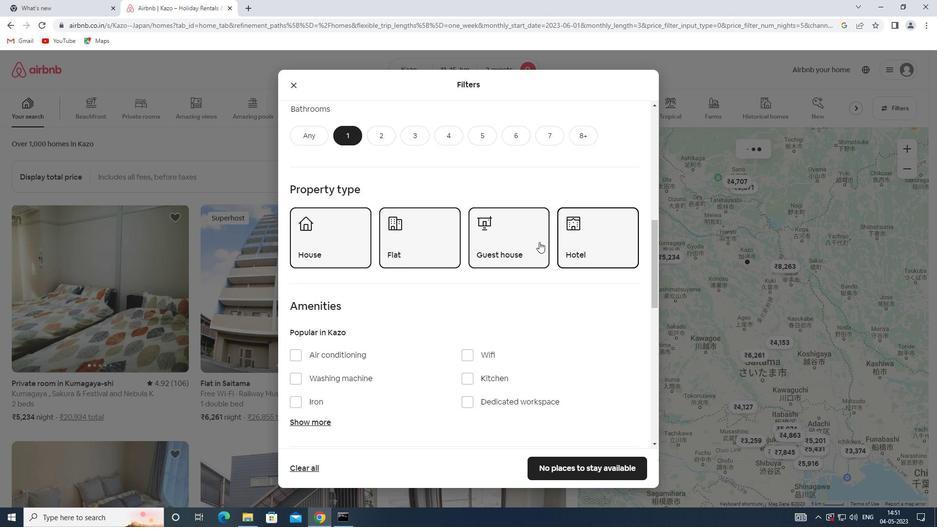 
Action: Mouse scrolled (539, 241) with delta (0, 0)
Screenshot: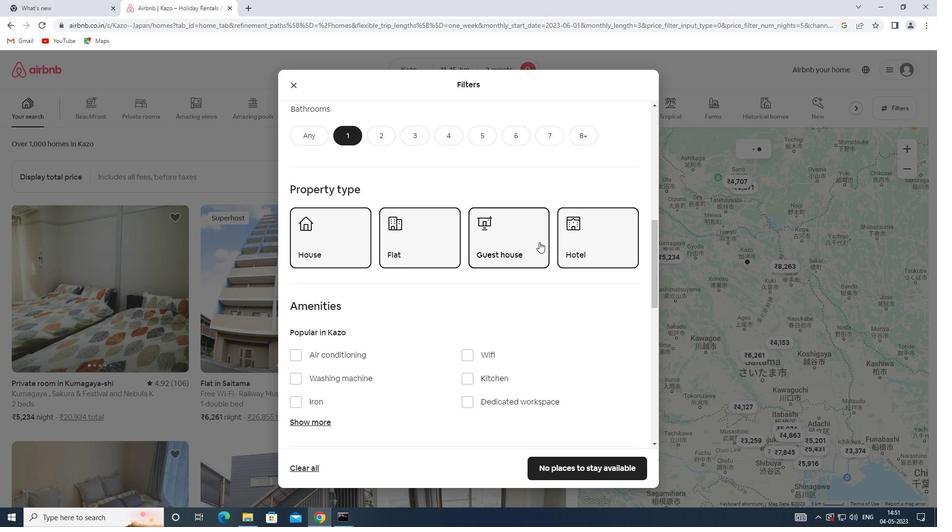 
Action: Mouse scrolled (539, 241) with delta (0, 0)
Screenshot: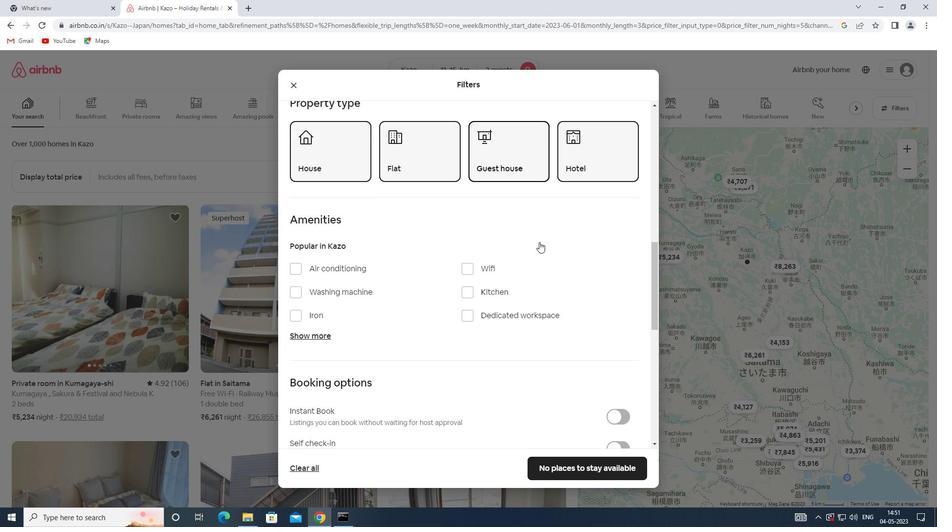 
Action: Mouse scrolled (539, 241) with delta (0, 0)
Screenshot: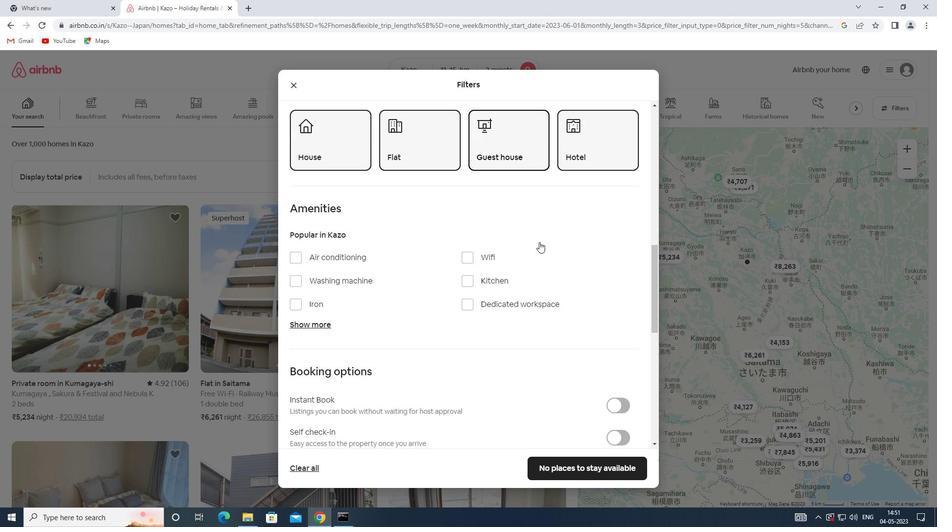 
Action: Mouse moved to (616, 340)
Screenshot: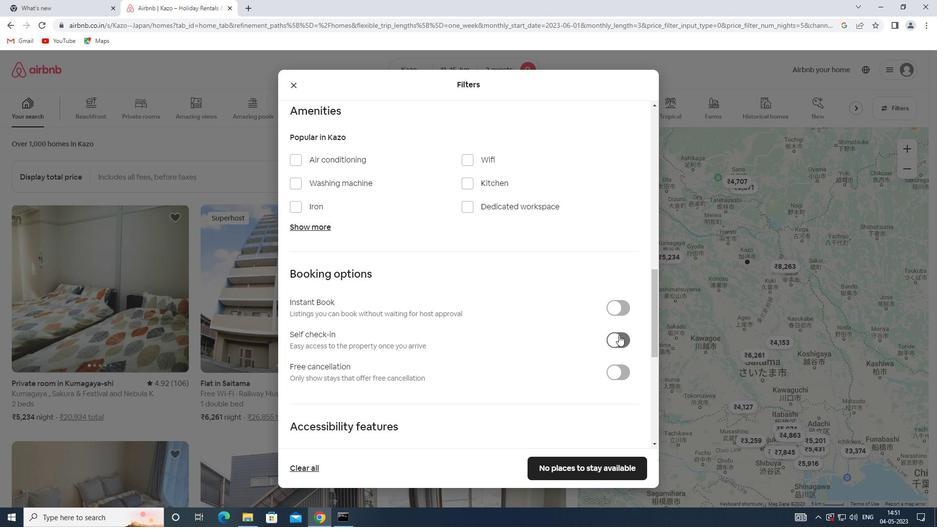 
Action: Mouse pressed left at (616, 340)
Screenshot: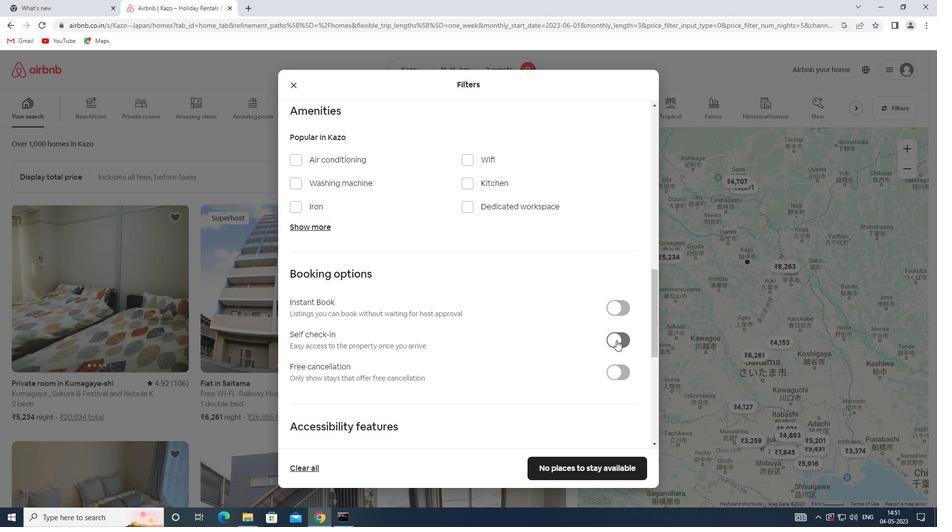 
Action: Mouse moved to (518, 307)
Screenshot: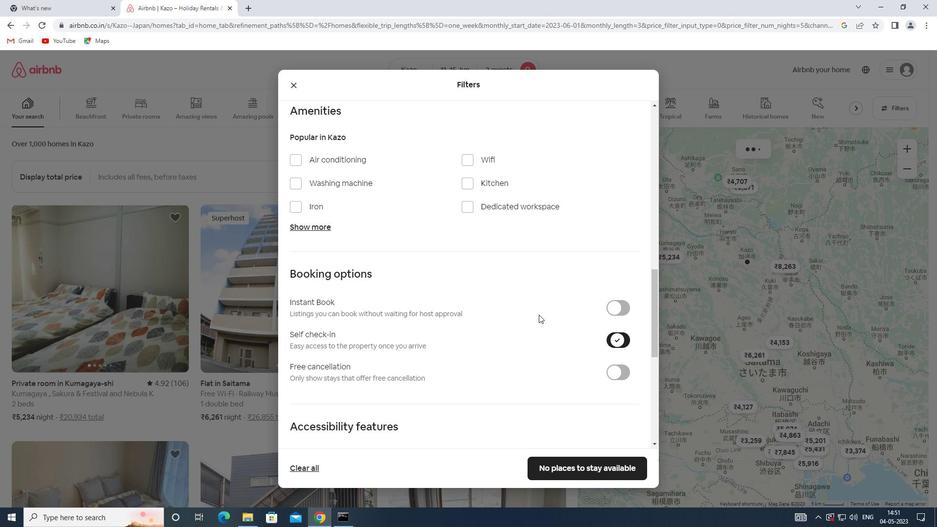 
Action: Mouse scrolled (518, 306) with delta (0, 0)
Screenshot: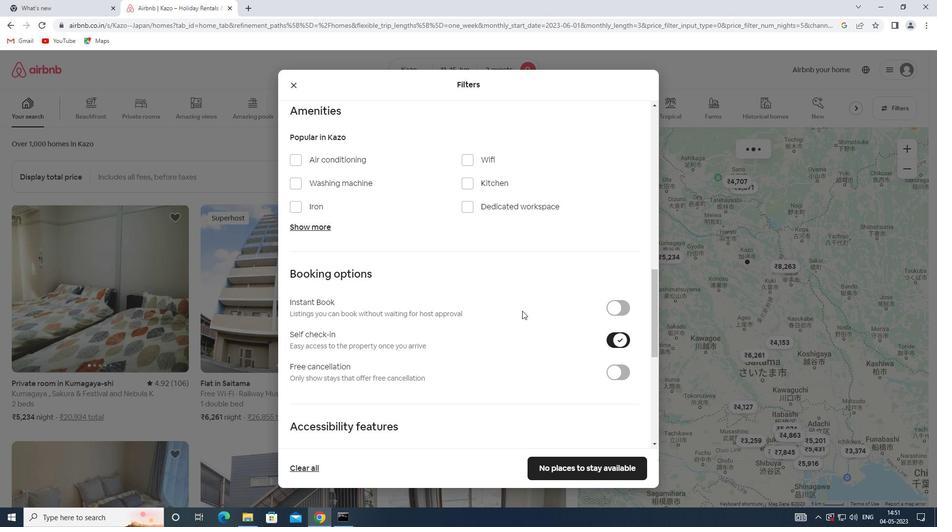 
Action: Mouse scrolled (518, 306) with delta (0, 0)
Screenshot: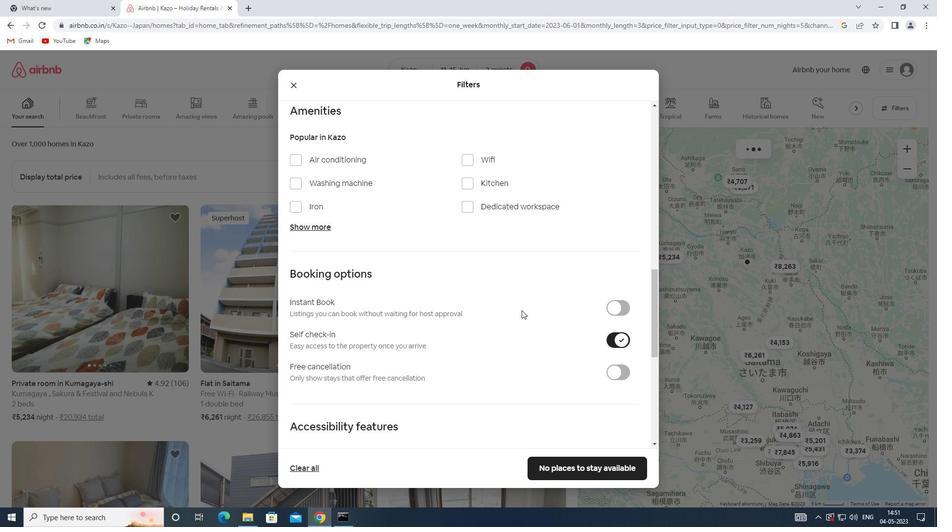 
Action: Mouse scrolled (518, 306) with delta (0, 0)
Screenshot: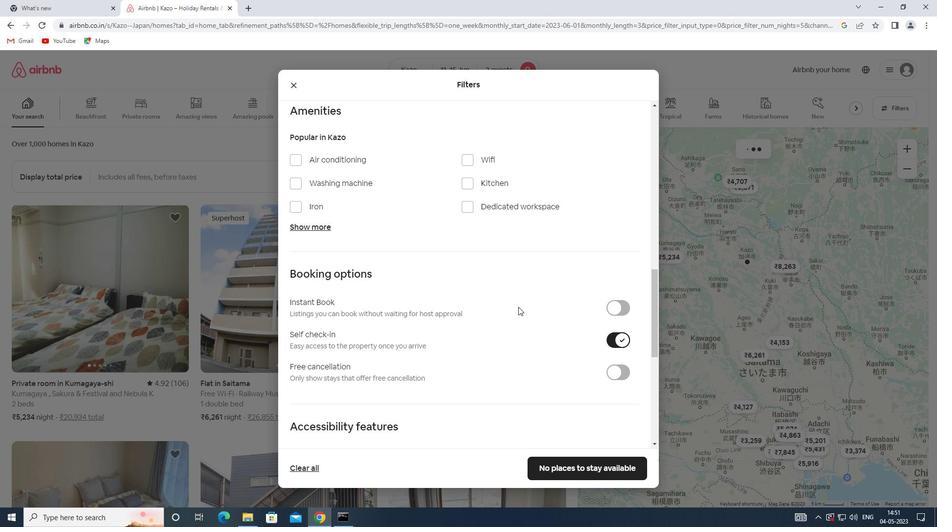
Action: Mouse moved to (518, 300)
Screenshot: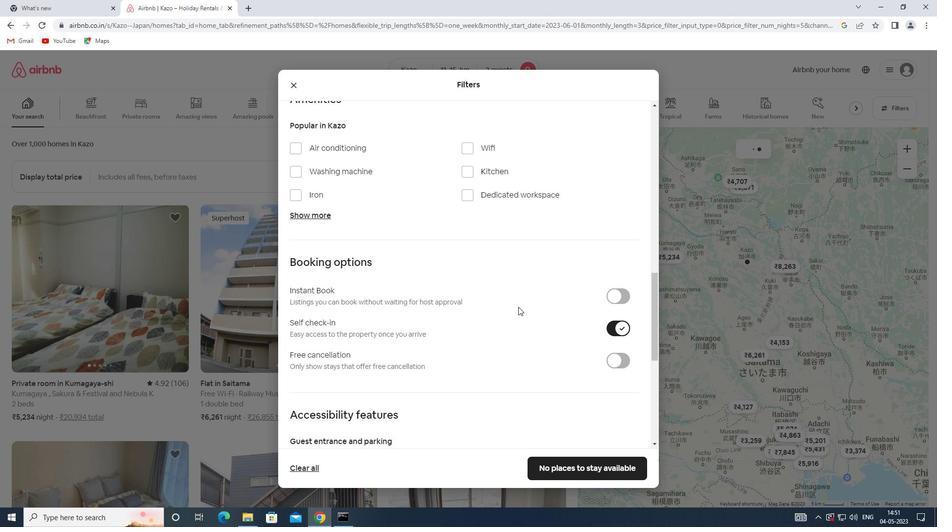 
Action: Mouse scrolled (518, 300) with delta (0, 0)
Screenshot: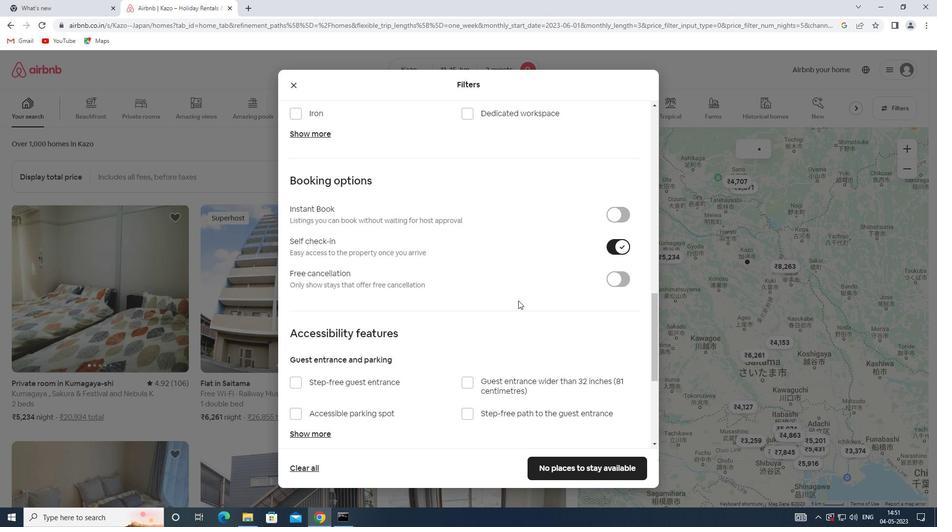 
Action: Mouse scrolled (518, 300) with delta (0, 0)
Screenshot: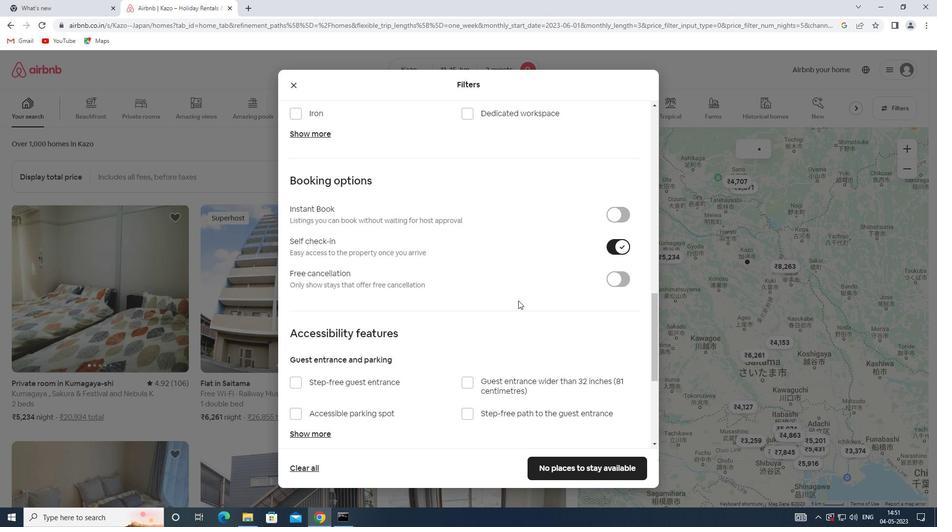 
Action: Mouse scrolled (518, 300) with delta (0, 0)
Screenshot: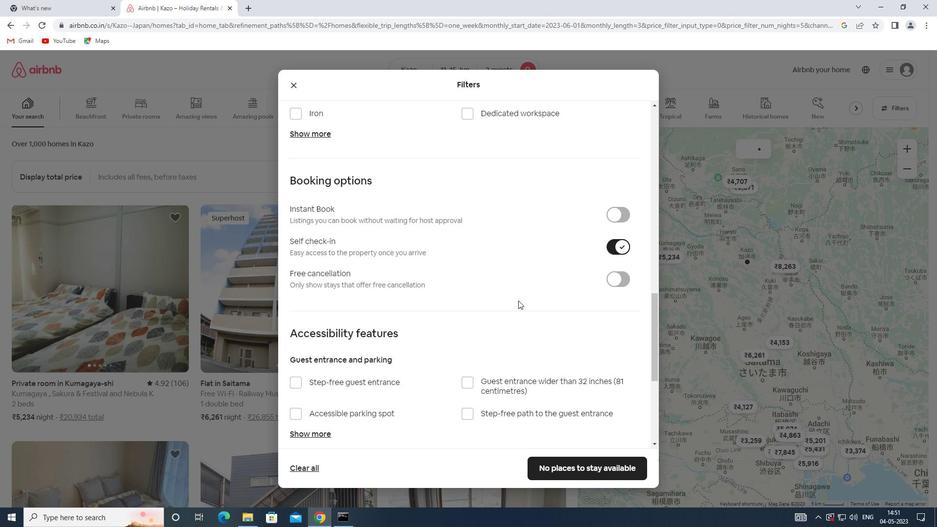 
Action: Mouse scrolled (518, 300) with delta (0, 0)
Screenshot: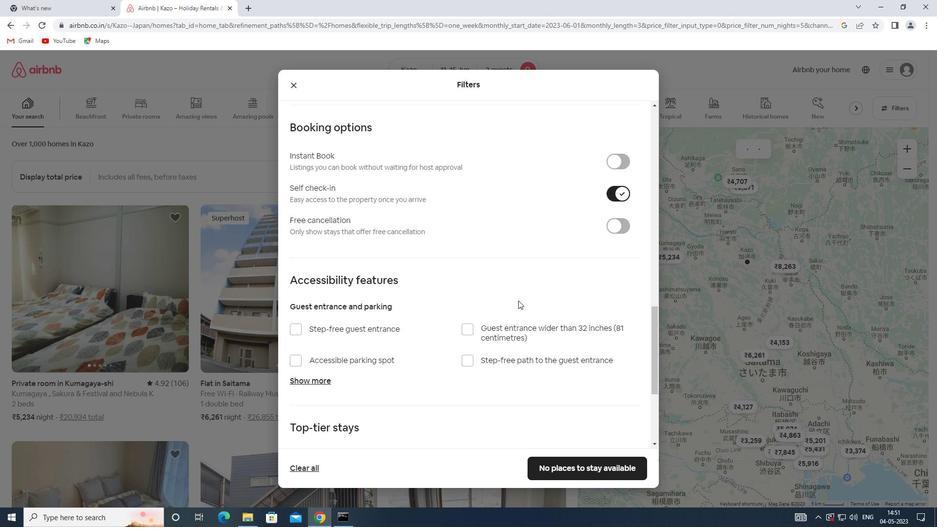
Action: Mouse moved to (325, 378)
Screenshot: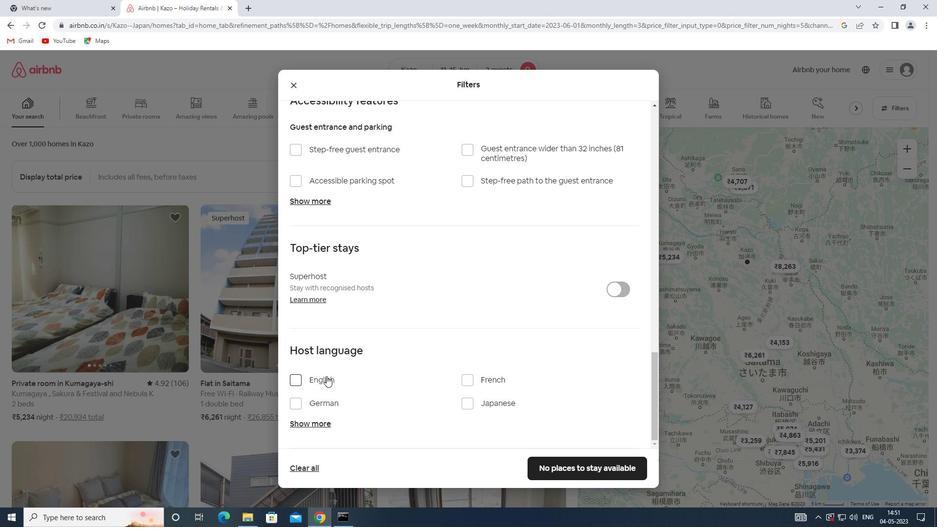 
Action: Mouse pressed left at (325, 378)
Screenshot: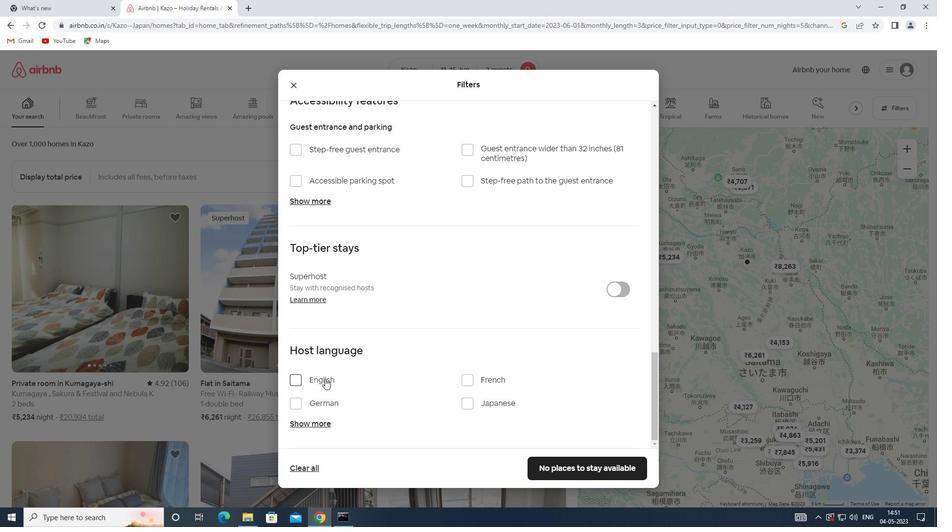 
Action: Mouse moved to (559, 470)
Screenshot: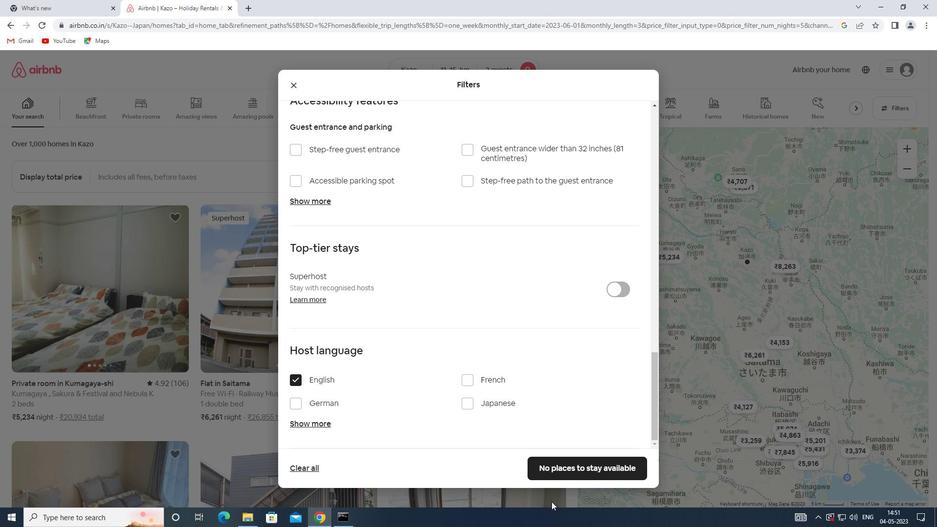 
Action: Mouse pressed left at (559, 470)
Screenshot: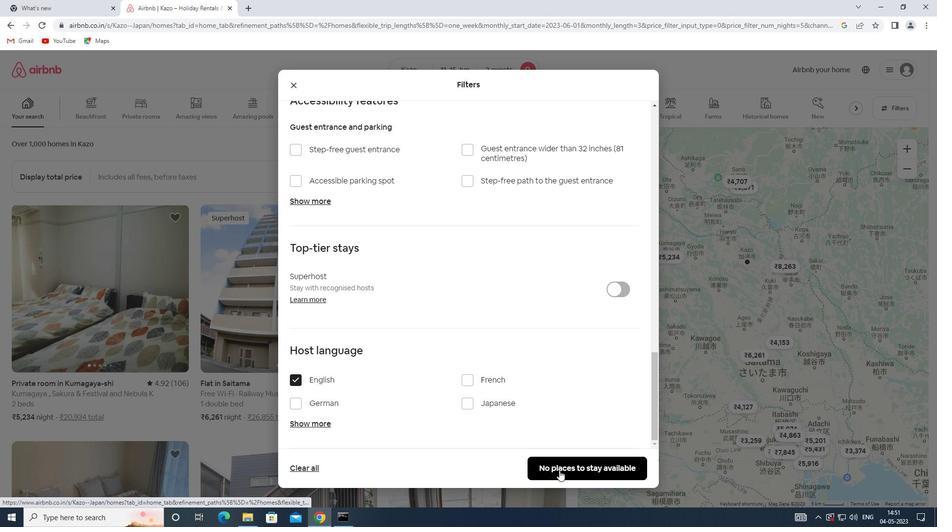 
Action: Mouse moved to (559, 470)
Screenshot: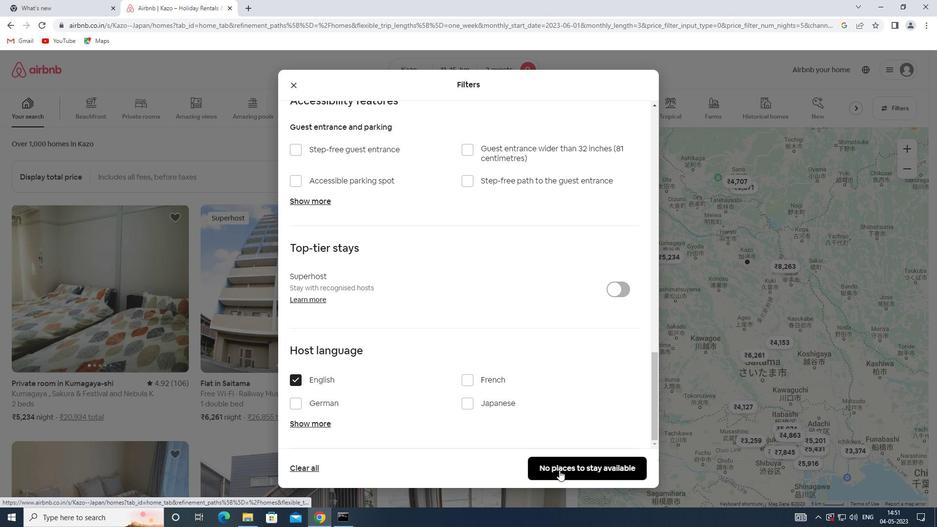 
